 Task: Find connections with filter location Eschweiler with filter topic #ONOwith filter profile language French with filter current company Allianz Technology with filter school Indian Institute Of Business Management And Studies with filter industry Movies and Sound Recording with filter service category Content Strategy with filter keywords title Welder
Action: Mouse moved to (555, 71)
Screenshot: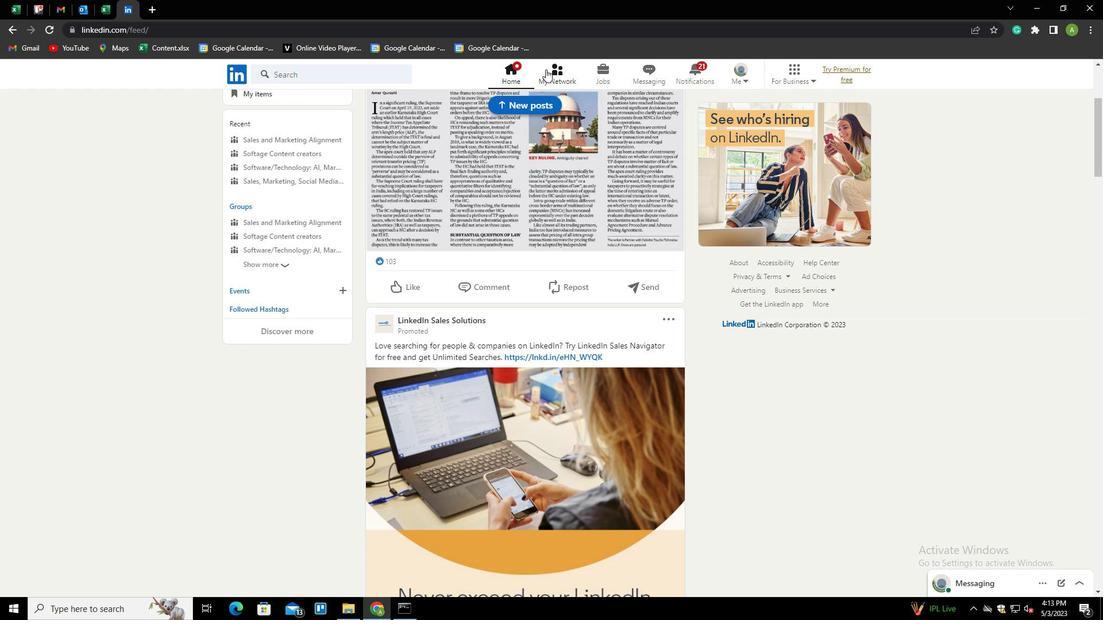 
Action: Mouse pressed left at (555, 71)
Screenshot: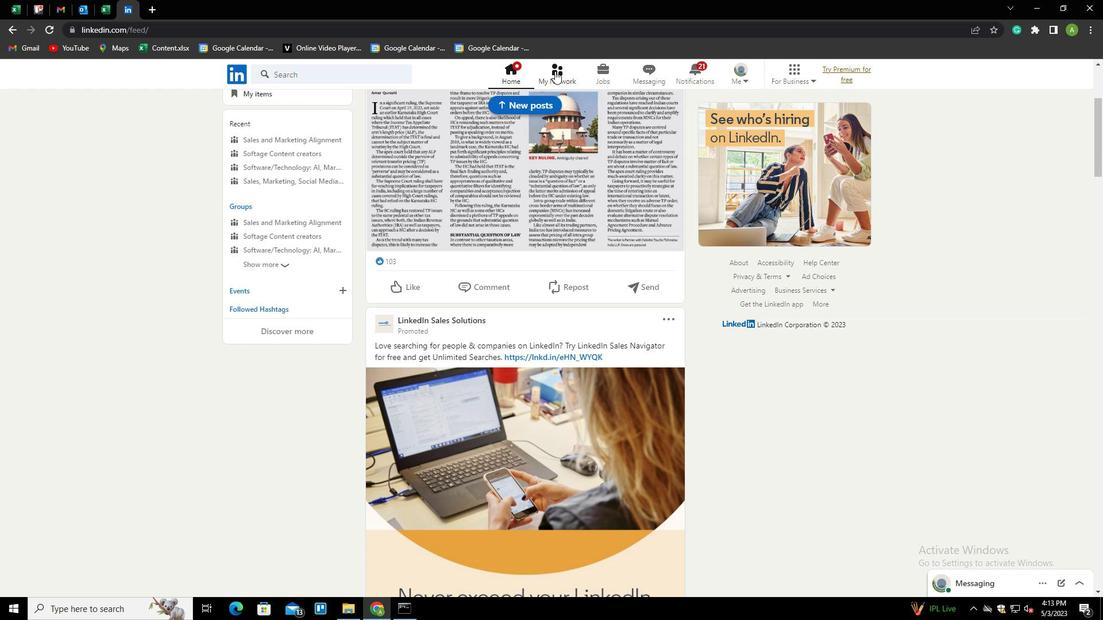 
Action: Mouse moved to (299, 139)
Screenshot: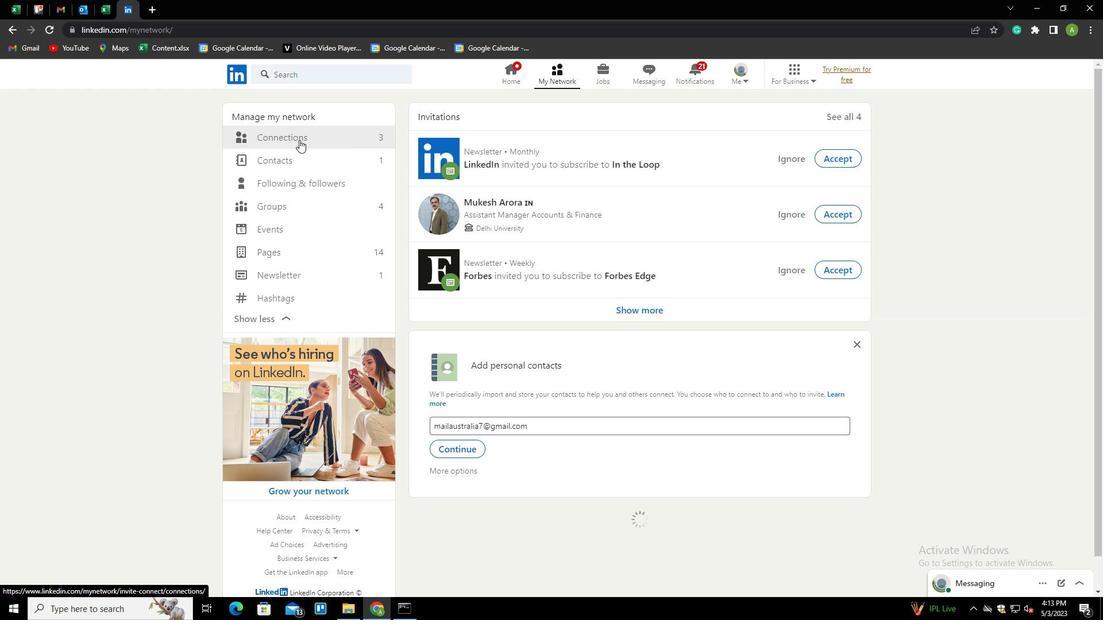 
Action: Mouse pressed left at (299, 139)
Screenshot: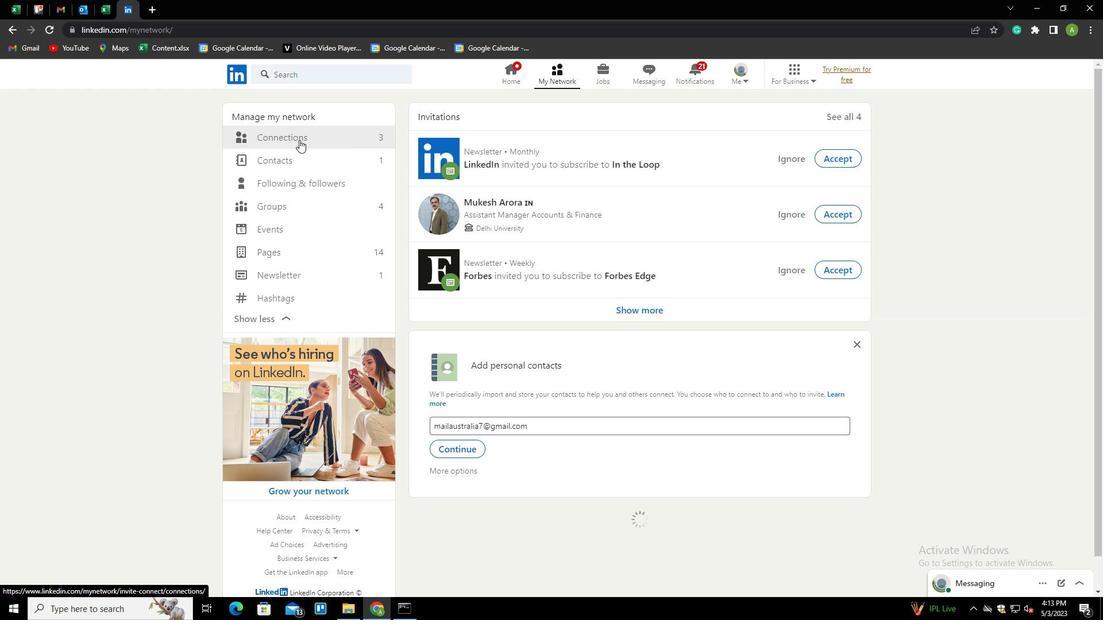 
Action: Mouse moved to (613, 138)
Screenshot: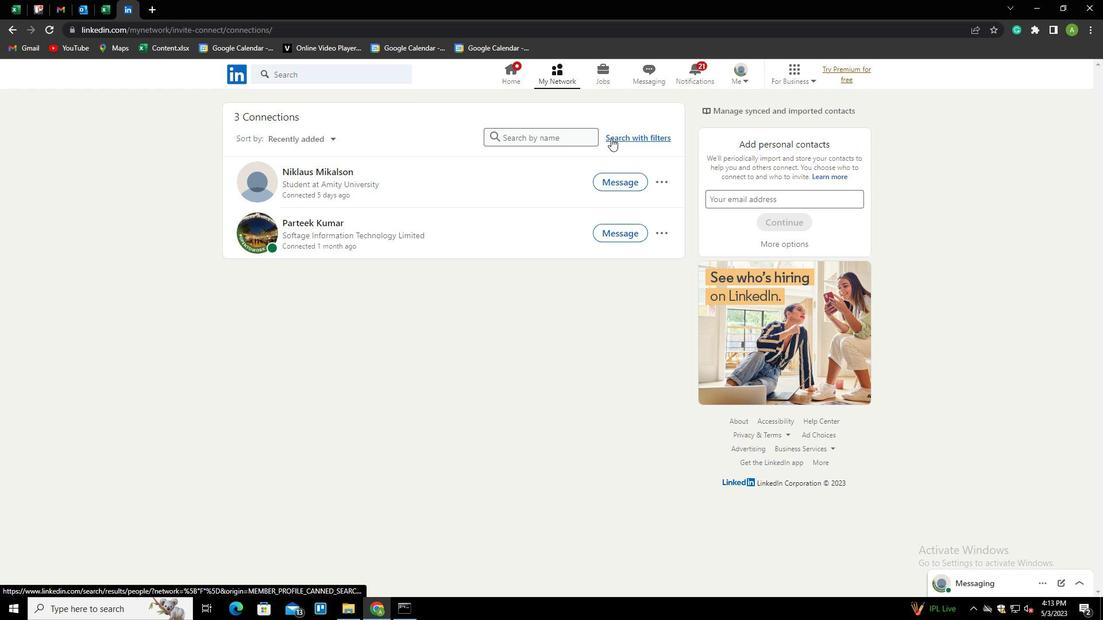 
Action: Mouse pressed left at (613, 138)
Screenshot: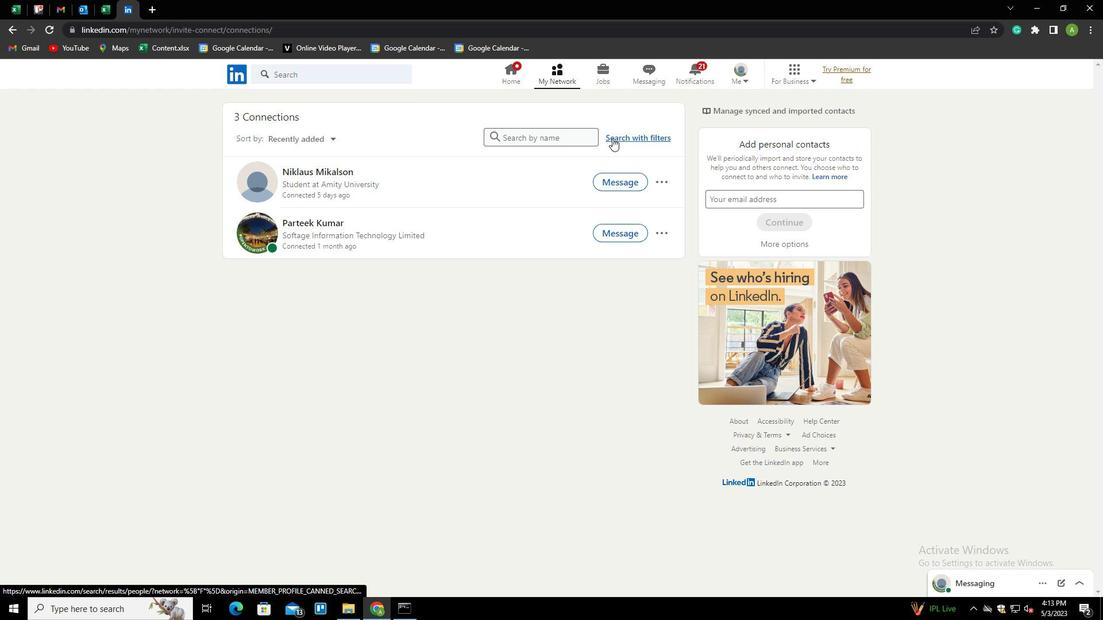 
Action: Mouse moved to (586, 106)
Screenshot: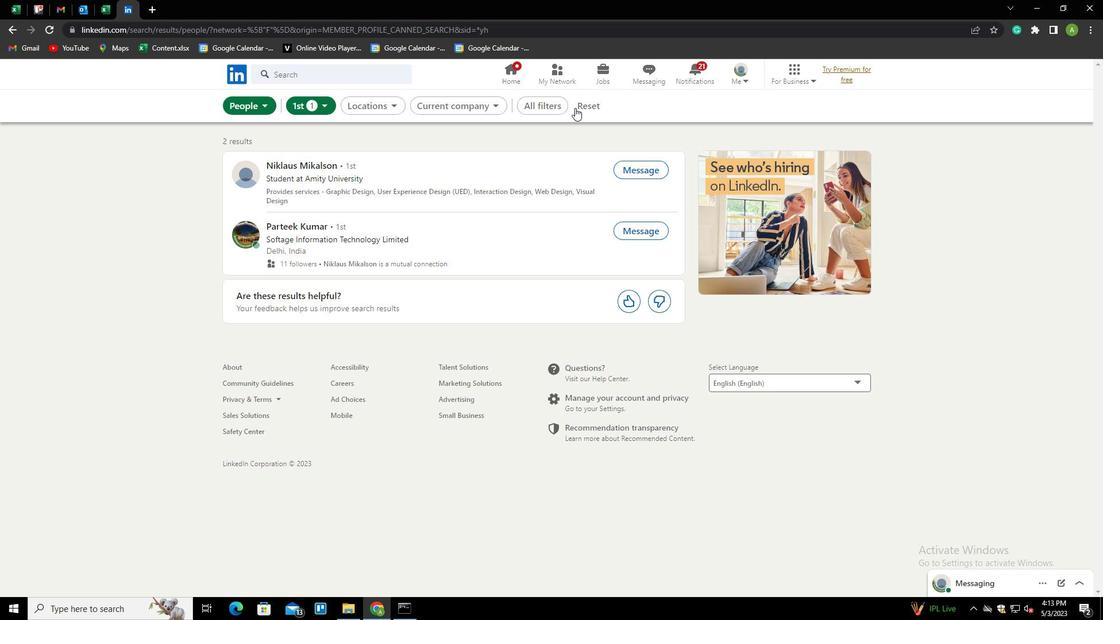 
Action: Mouse pressed left at (586, 106)
Screenshot: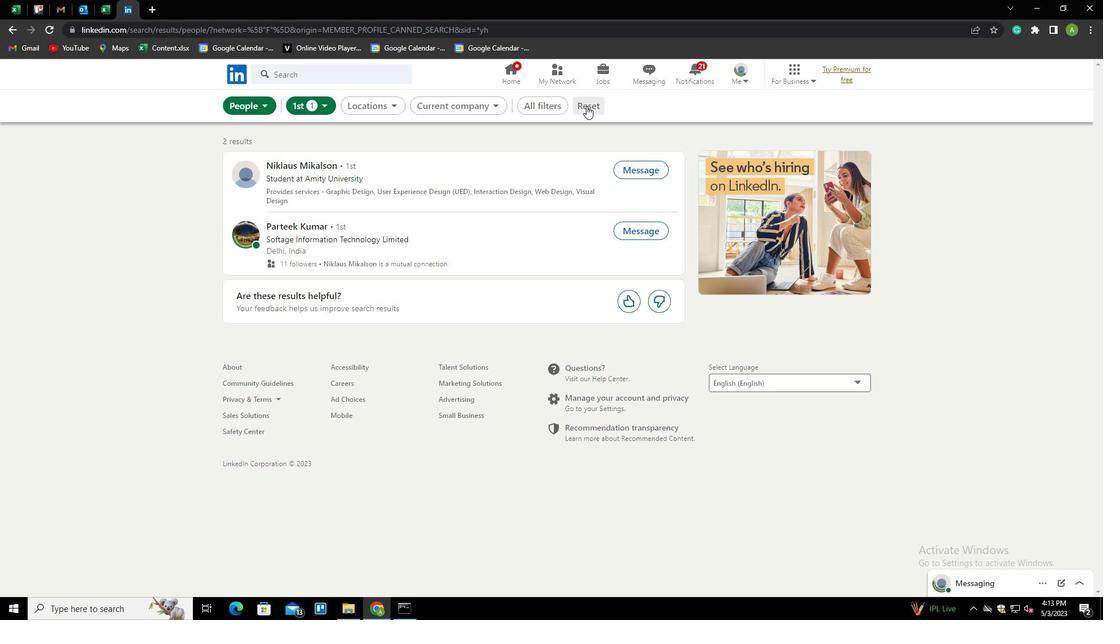 
Action: Mouse moved to (573, 108)
Screenshot: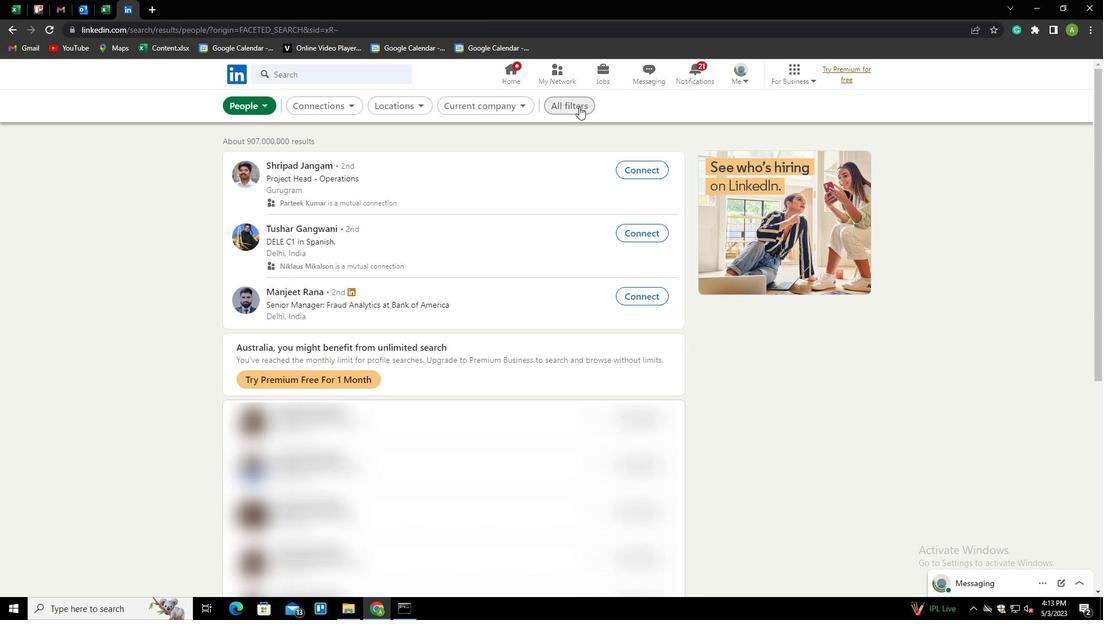 
Action: Mouse pressed left at (573, 108)
Screenshot: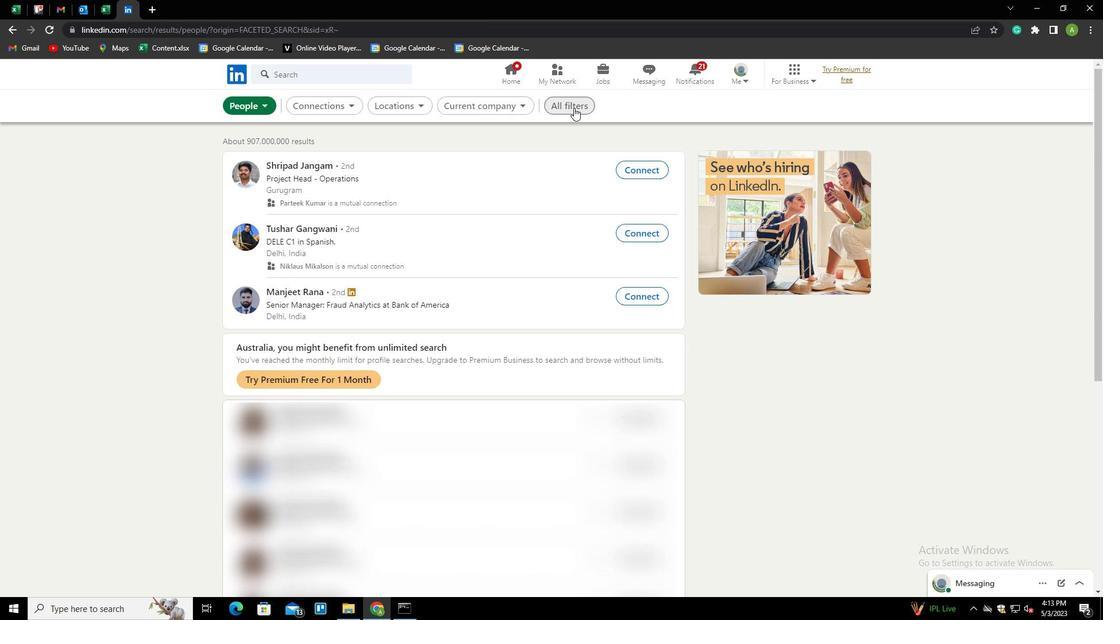 
Action: Mouse moved to (903, 246)
Screenshot: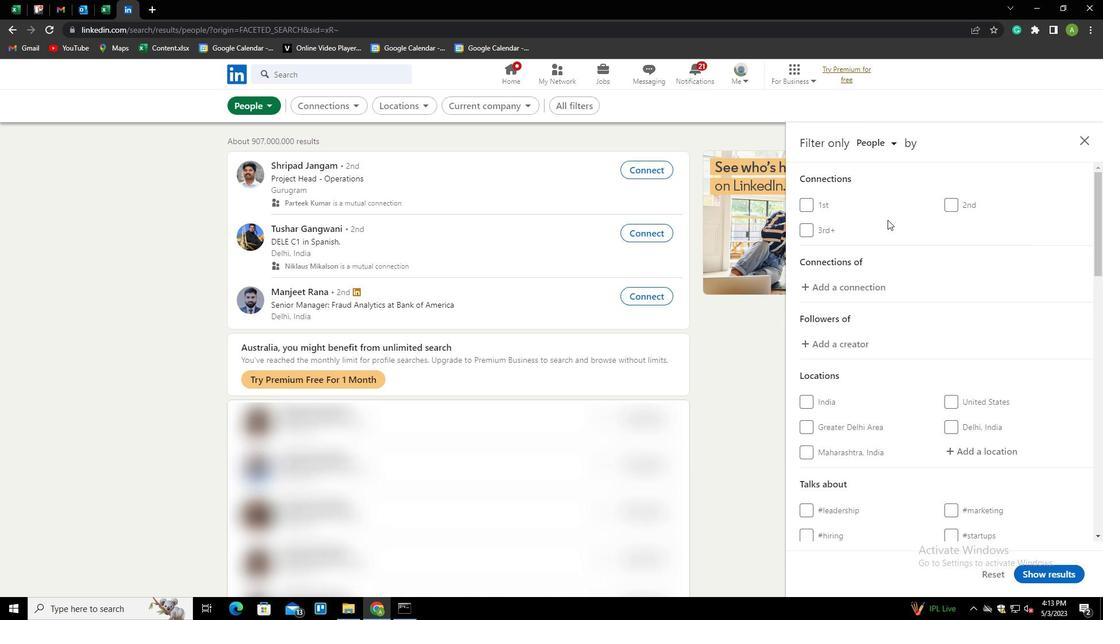 
Action: Mouse scrolled (903, 245) with delta (0, 0)
Screenshot: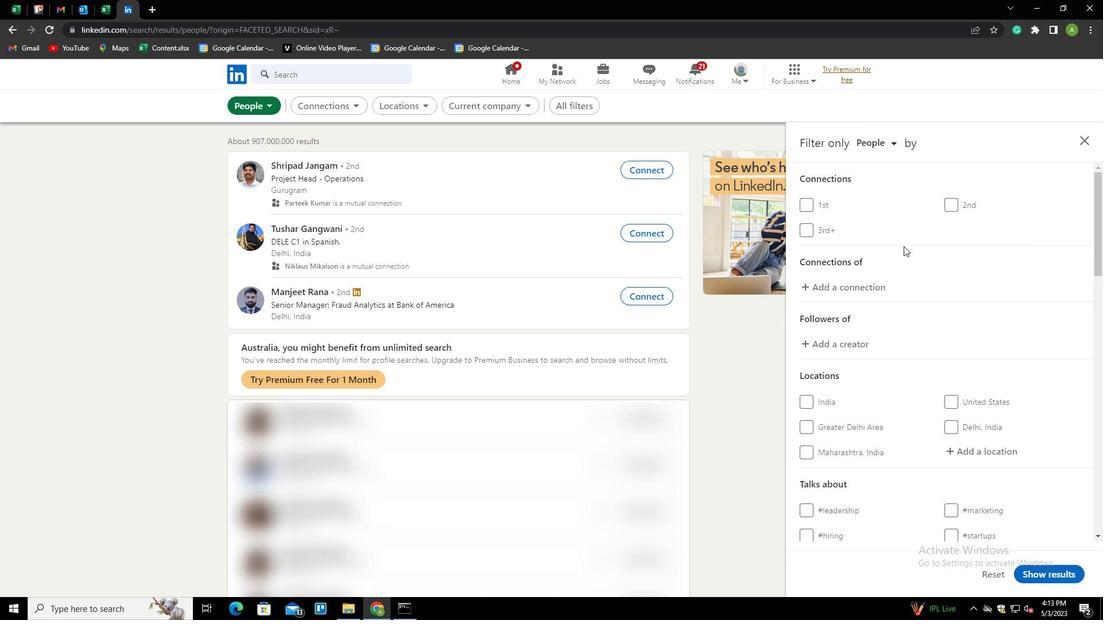 
Action: Mouse scrolled (903, 245) with delta (0, 0)
Screenshot: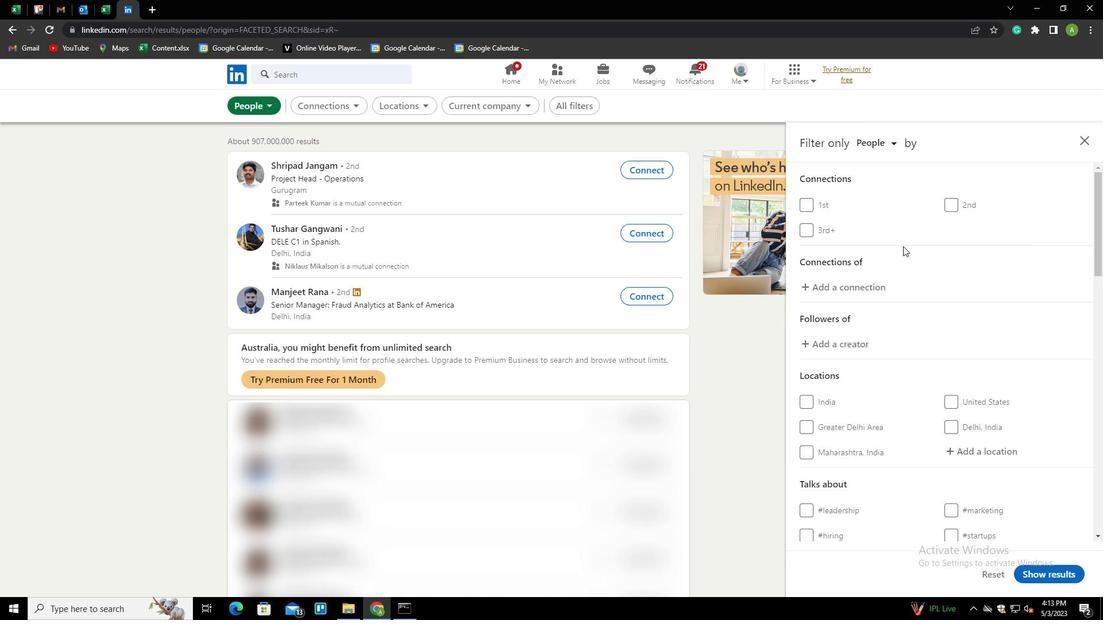 
Action: Mouse moved to (966, 337)
Screenshot: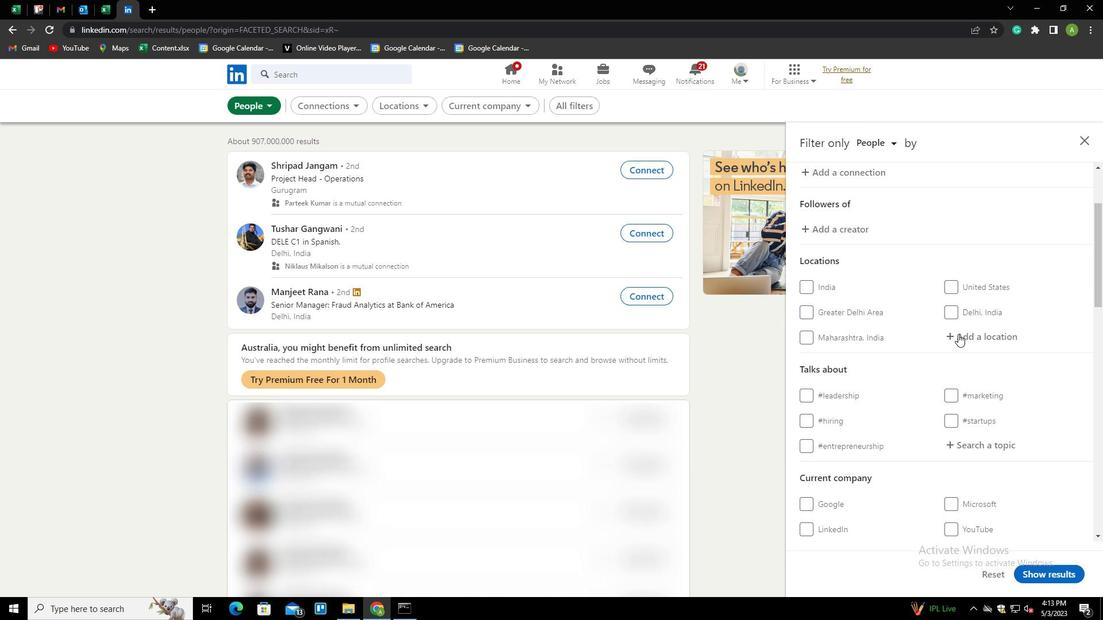 
Action: Mouse pressed left at (966, 337)
Screenshot: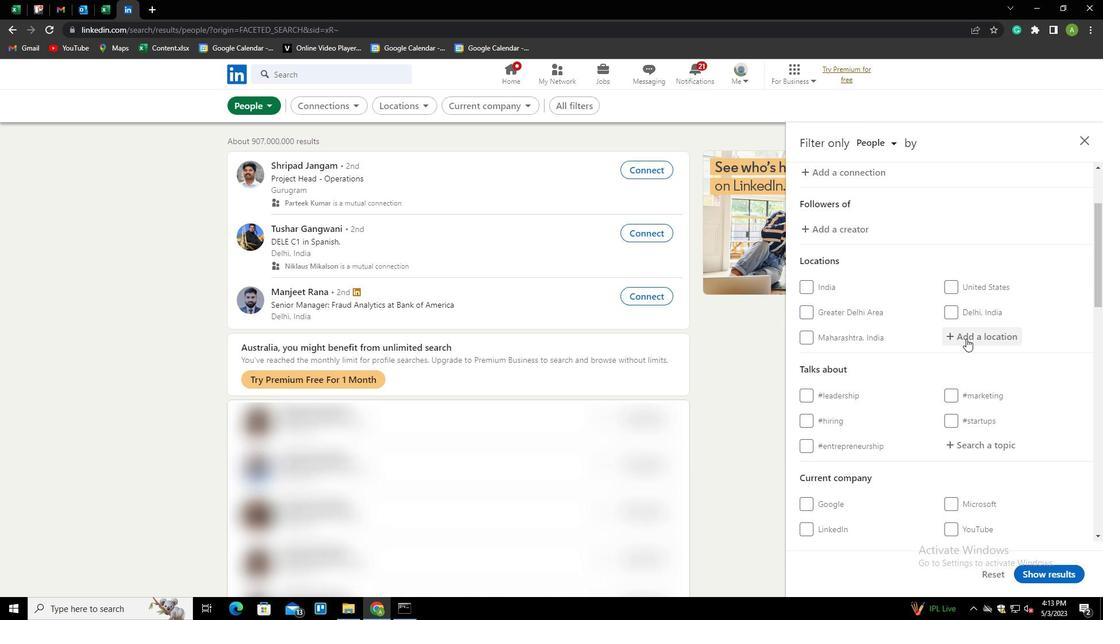 
Action: Key pressed <Key.shift>
Screenshot: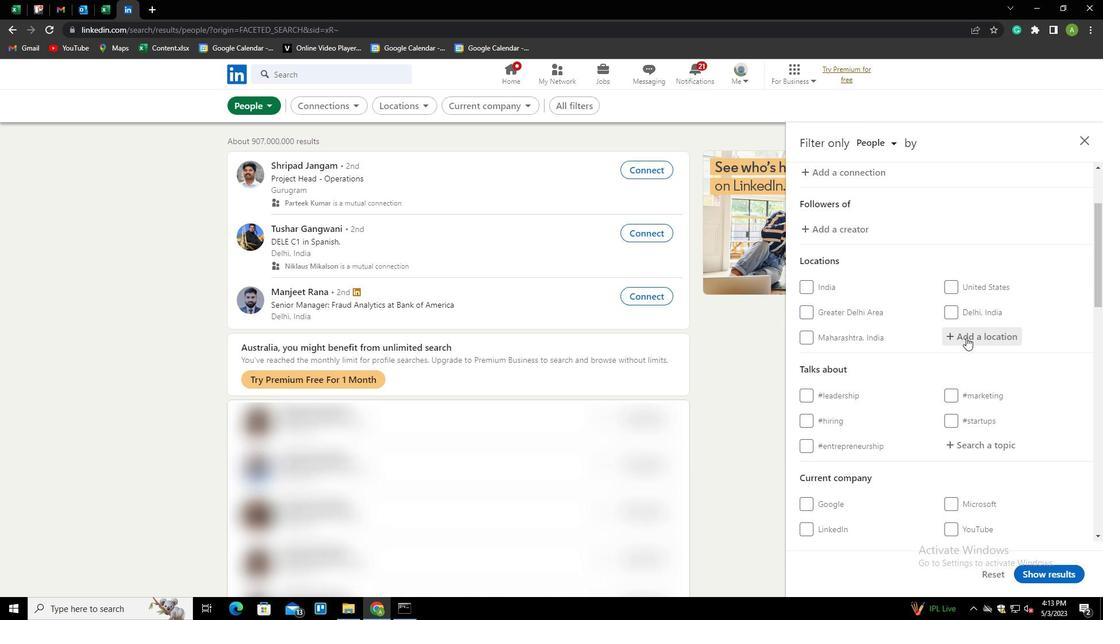 
Action: Mouse moved to (966, 337)
Screenshot: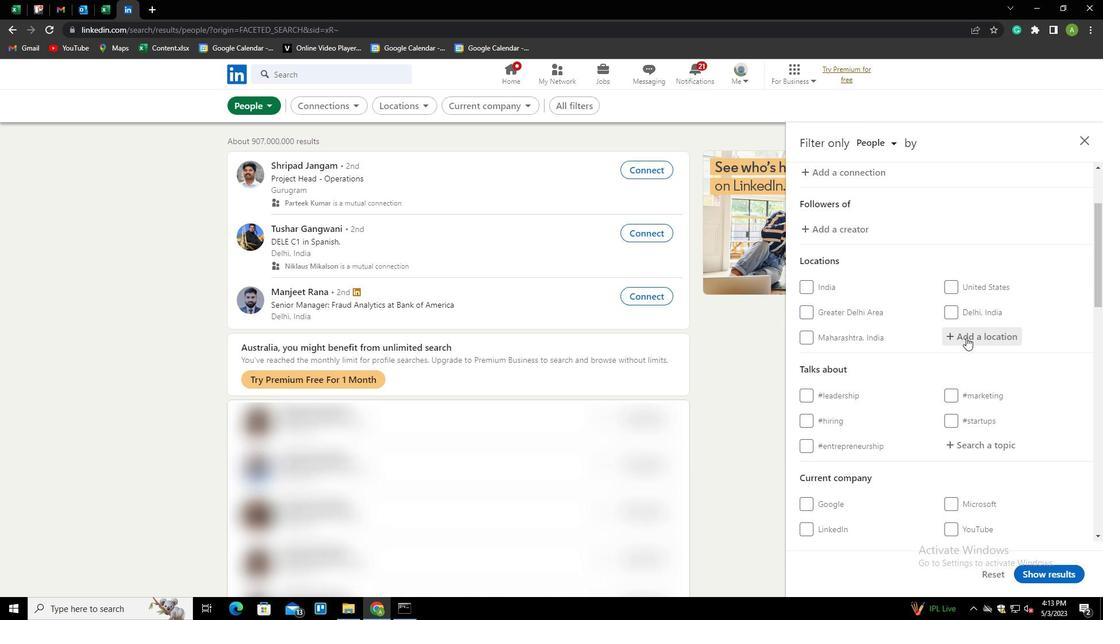 
Action: Key pressed E
Screenshot: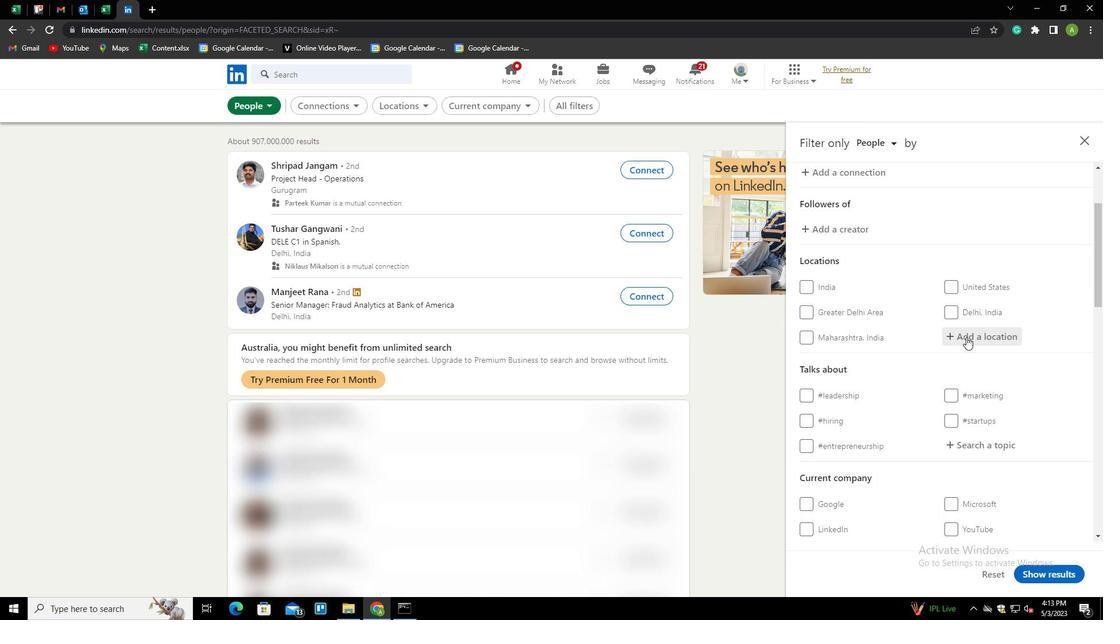 
Action: Mouse moved to (964, 336)
Screenshot: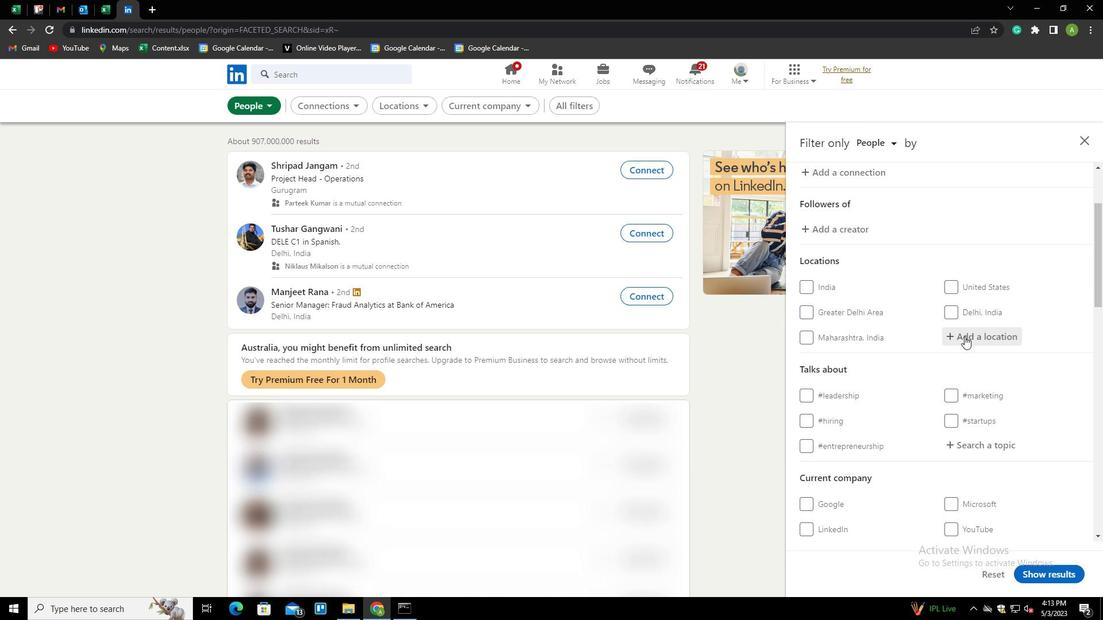 
Action: Key pressed SCHWEILER<Key.down><Key.enter>
Screenshot: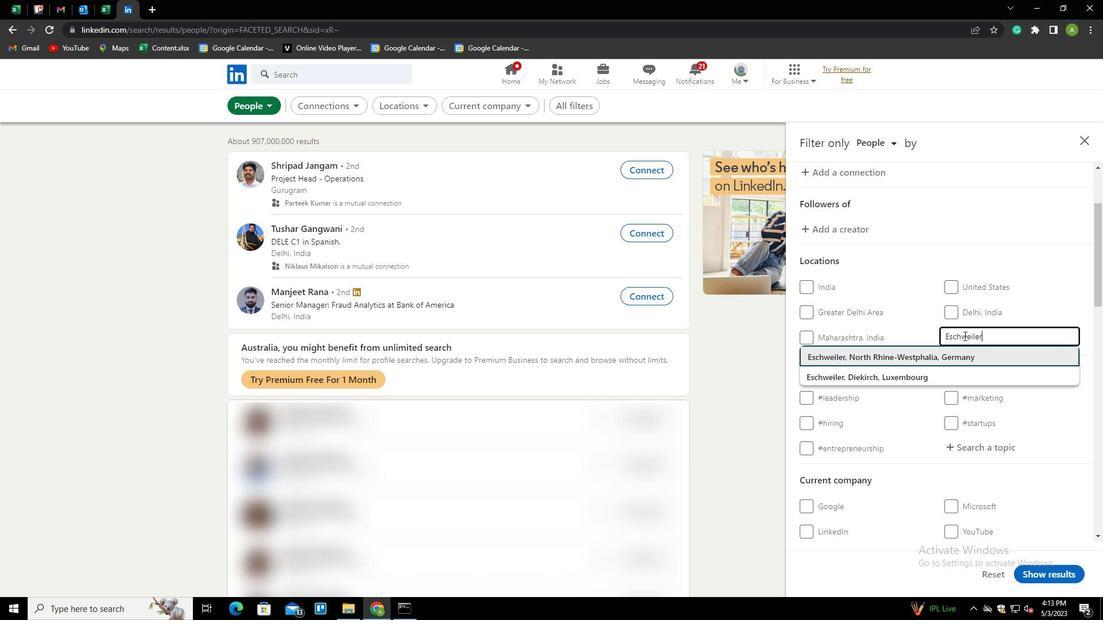 
Action: Mouse scrolled (964, 335) with delta (0, 0)
Screenshot: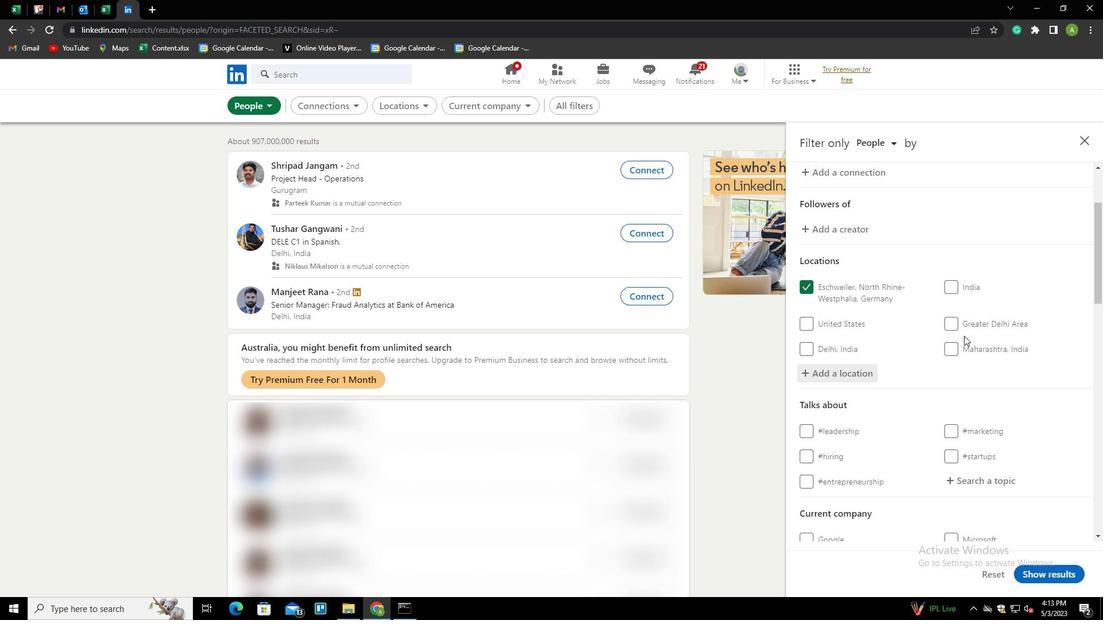 
Action: Mouse scrolled (964, 335) with delta (0, 0)
Screenshot: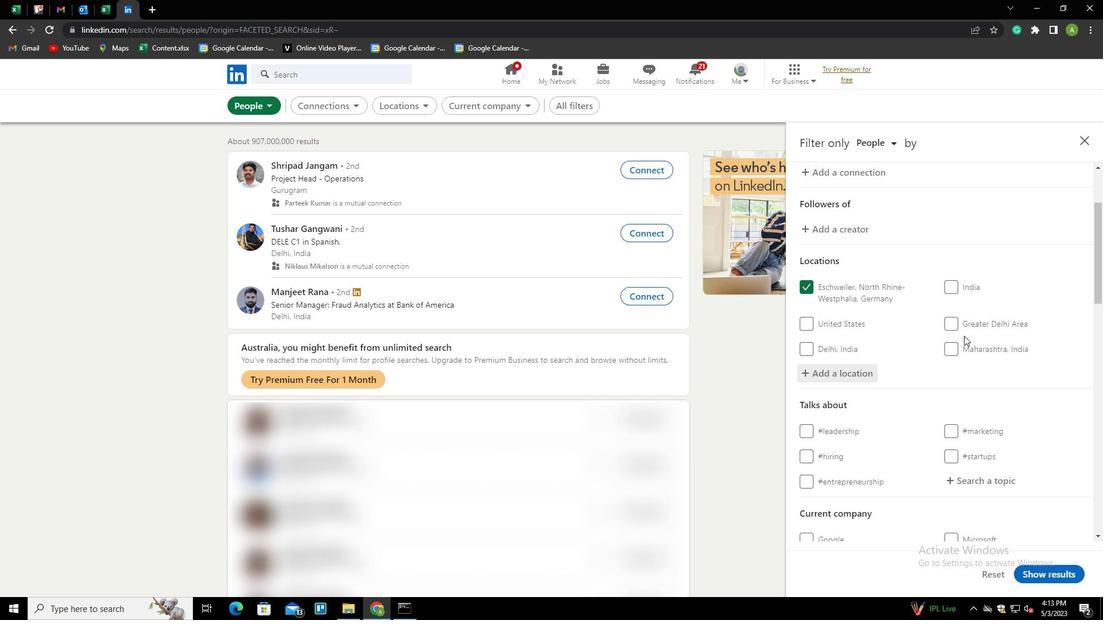 
Action: Mouse scrolled (964, 335) with delta (0, 0)
Screenshot: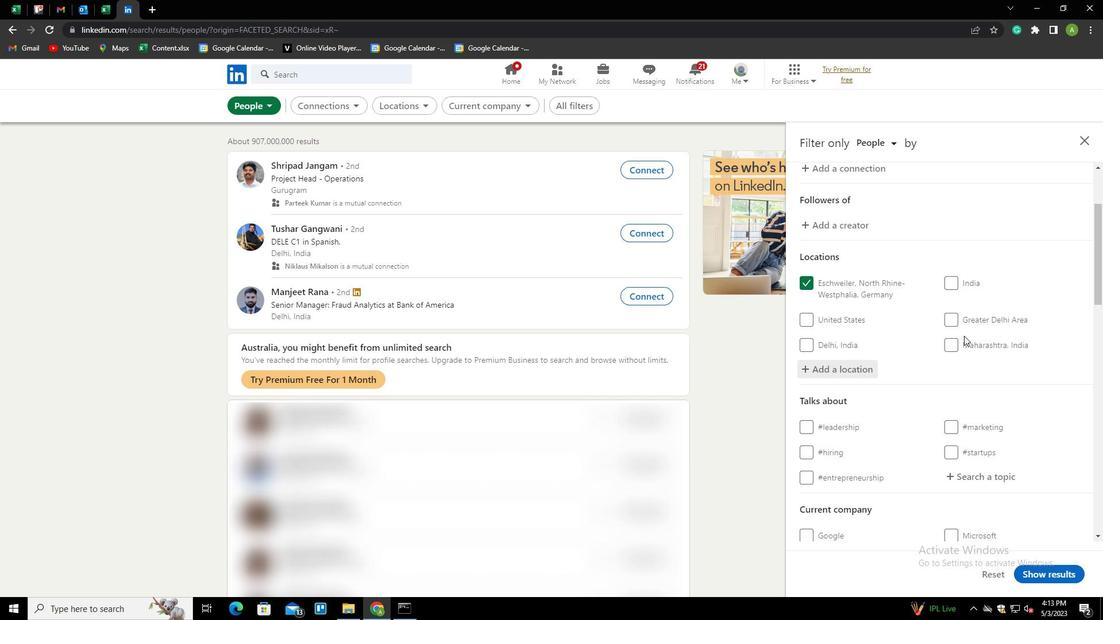 
Action: Mouse moved to (967, 310)
Screenshot: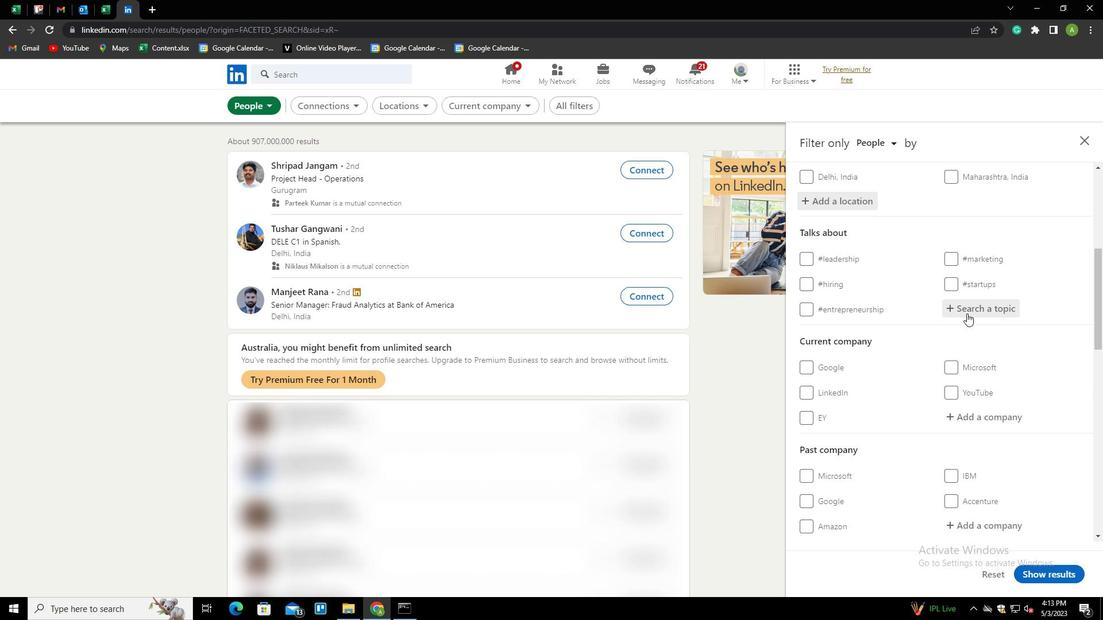 
Action: Mouse pressed left at (967, 310)
Screenshot: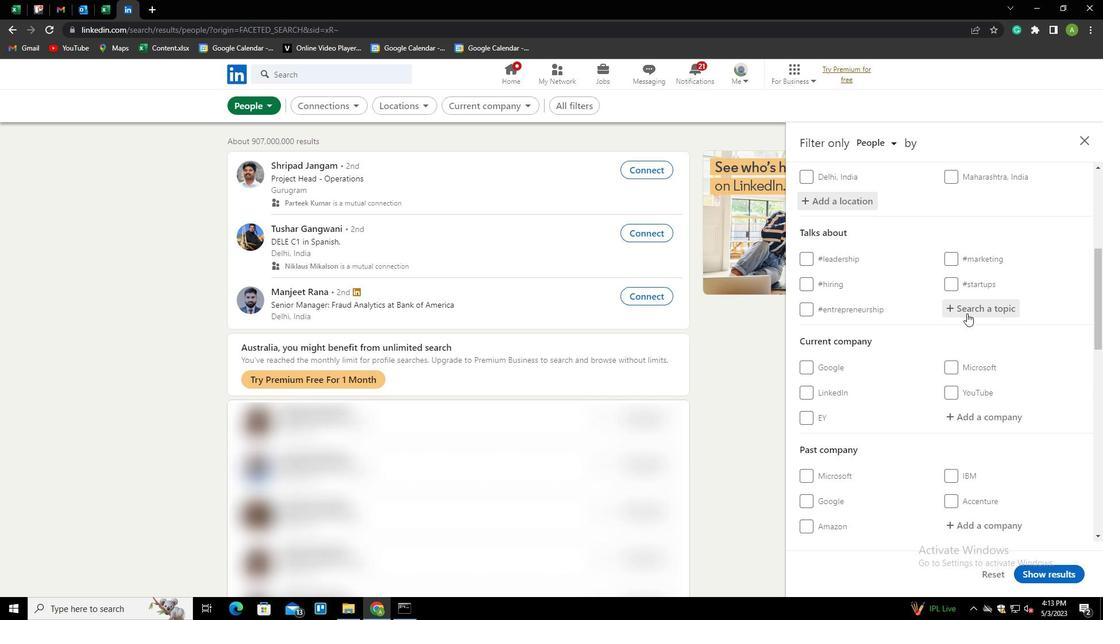 
Action: Mouse moved to (967, 310)
Screenshot: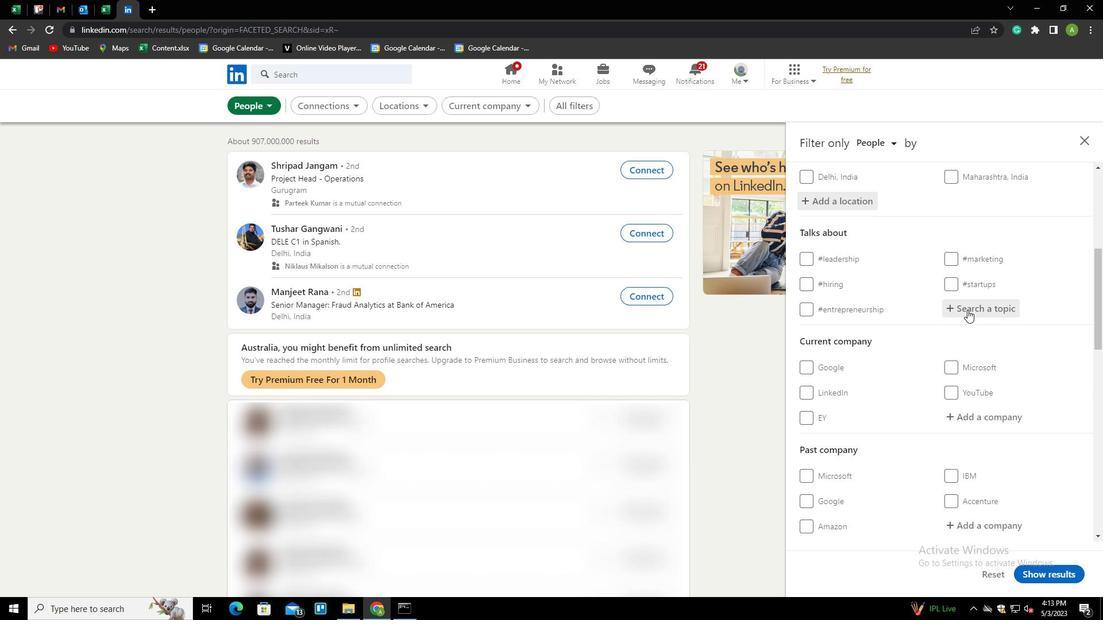 
Action: Key pressed <Key.shift><Key.shift><Key.shift><Key.shift><Key.shift><Key.shift><Key.shift><Key.shift><Key.shift>ONO<Key.down><Key.enter>
Screenshot: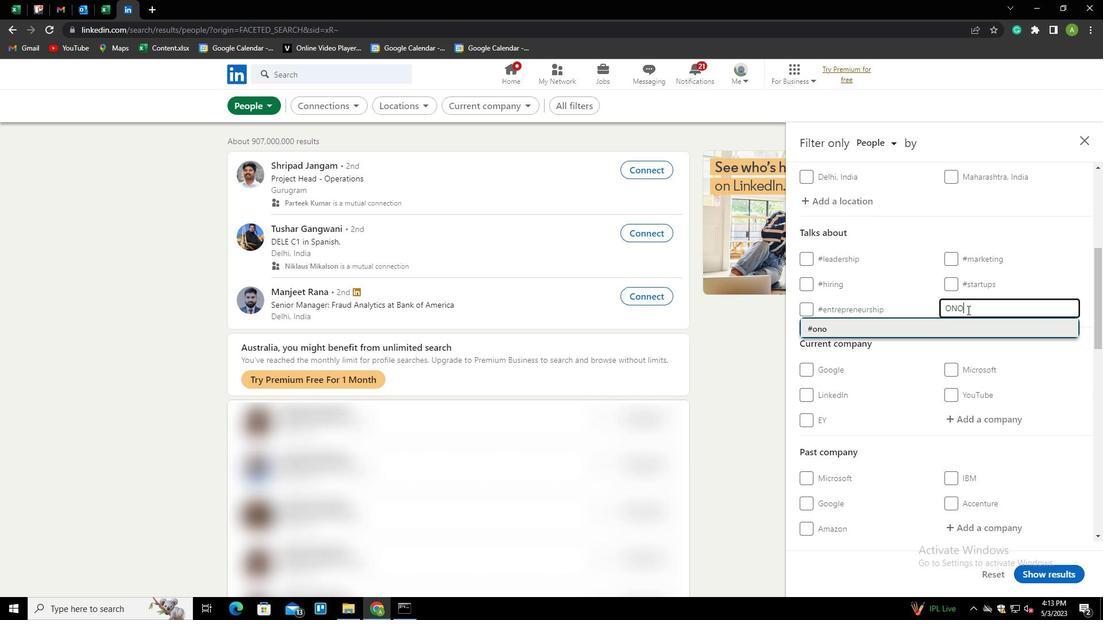 
Action: Mouse scrolled (967, 309) with delta (0, 0)
Screenshot: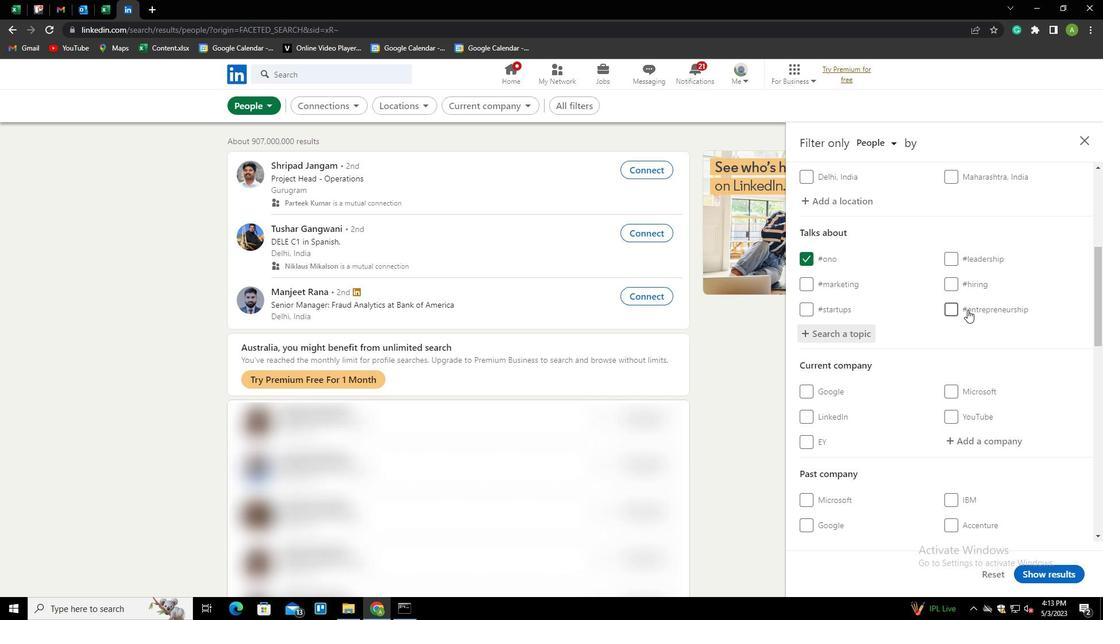
Action: Mouse scrolled (967, 309) with delta (0, 0)
Screenshot: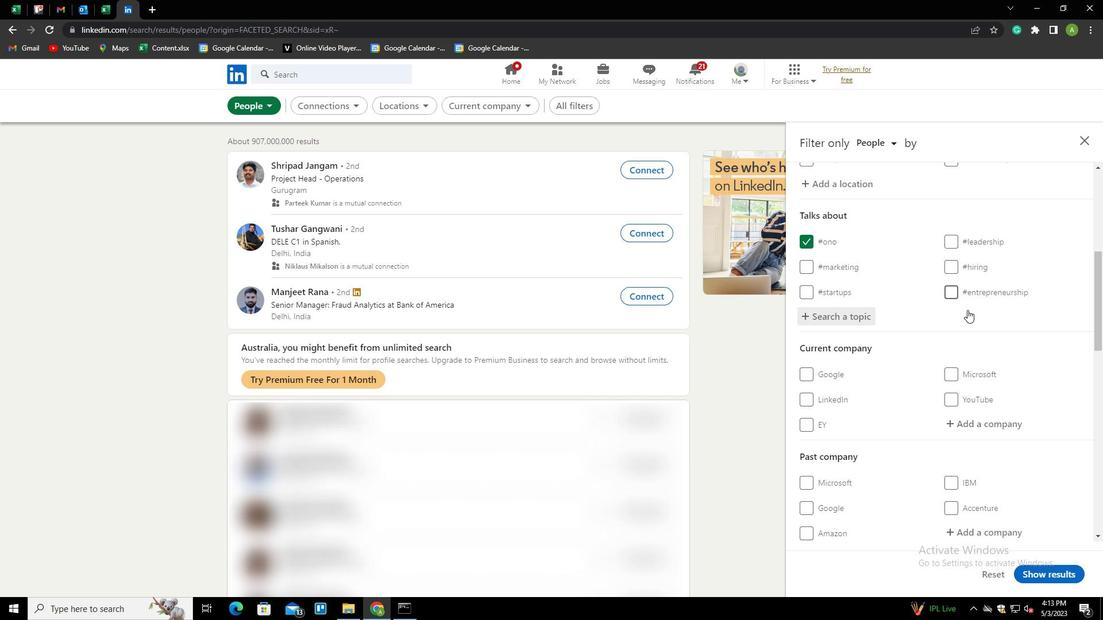 
Action: Mouse scrolled (967, 309) with delta (0, 0)
Screenshot: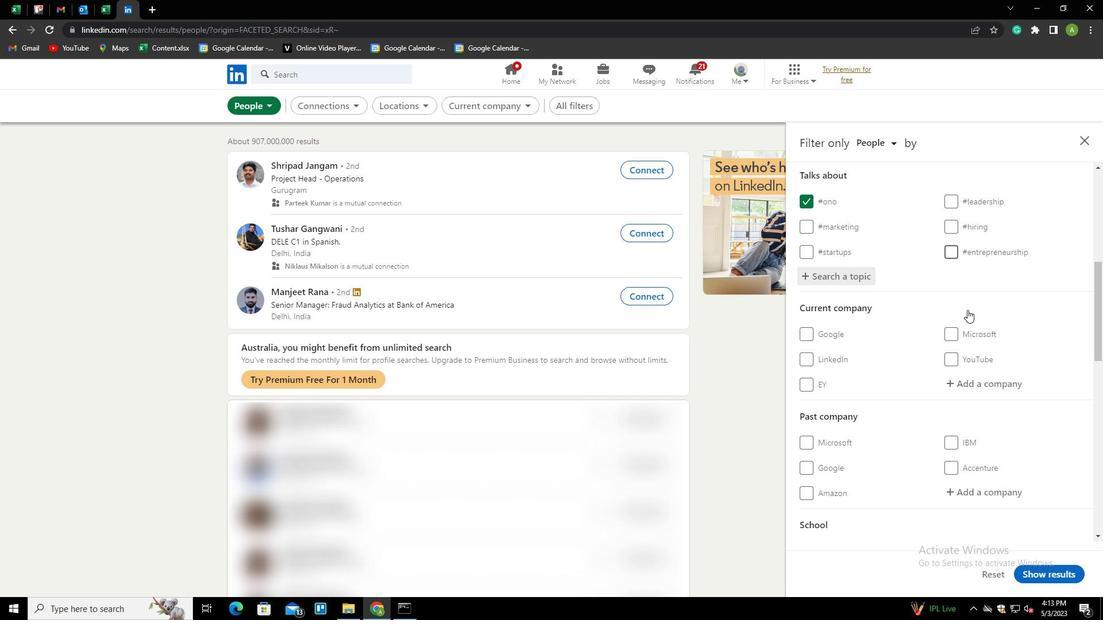 
Action: Mouse scrolled (967, 309) with delta (0, 0)
Screenshot: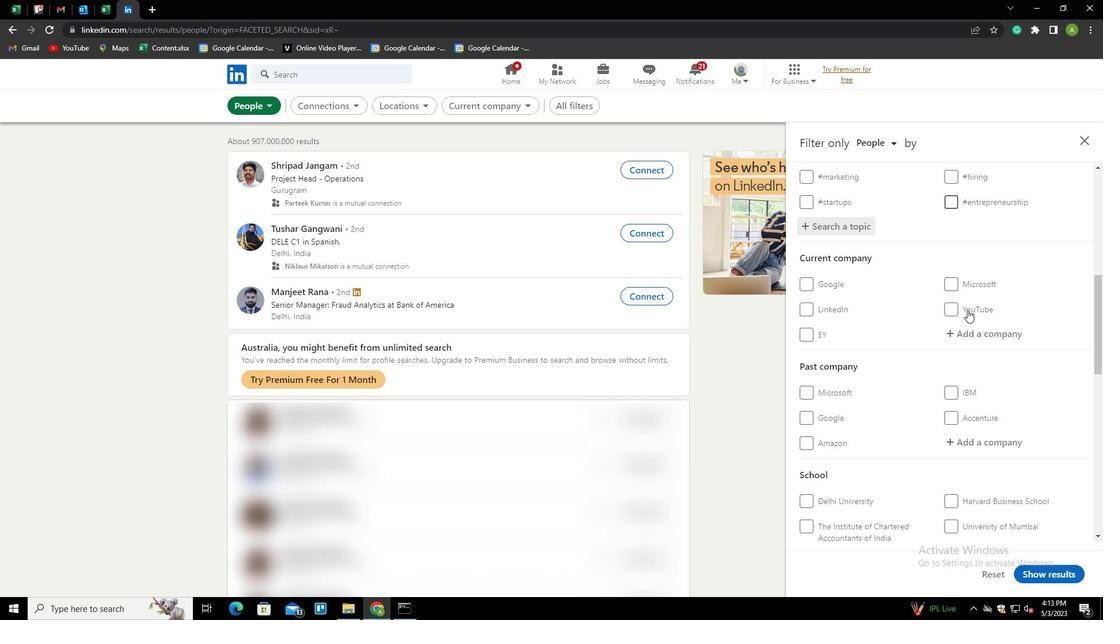
Action: Mouse scrolled (967, 309) with delta (0, 0)
Screenshot: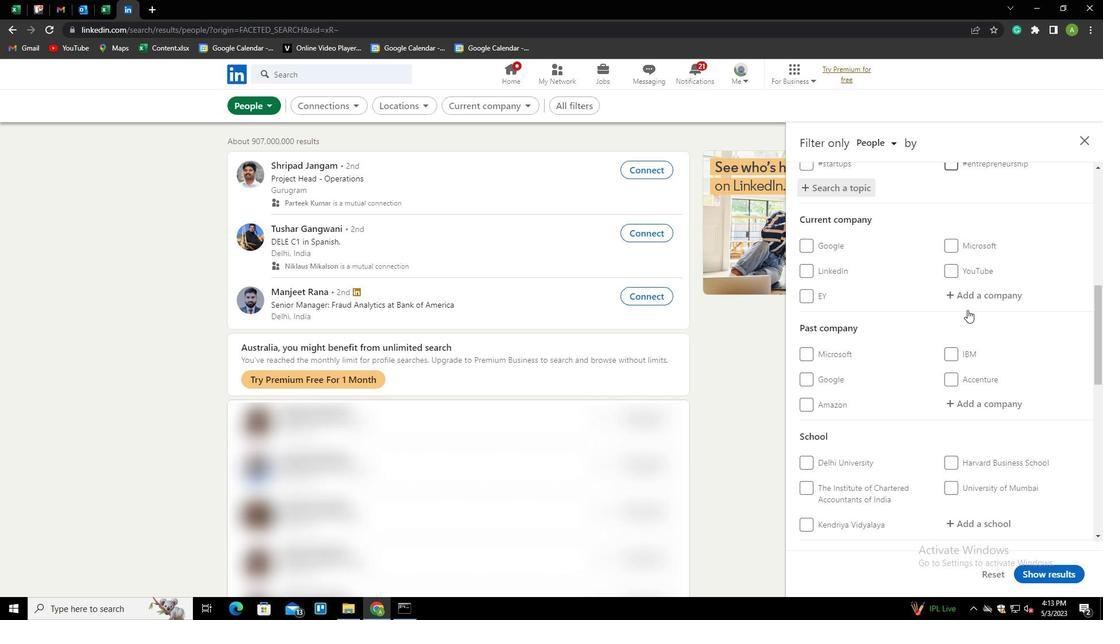 
Action: Mouse scrolled (967, 309) with delta (0, 0)
Screenshot: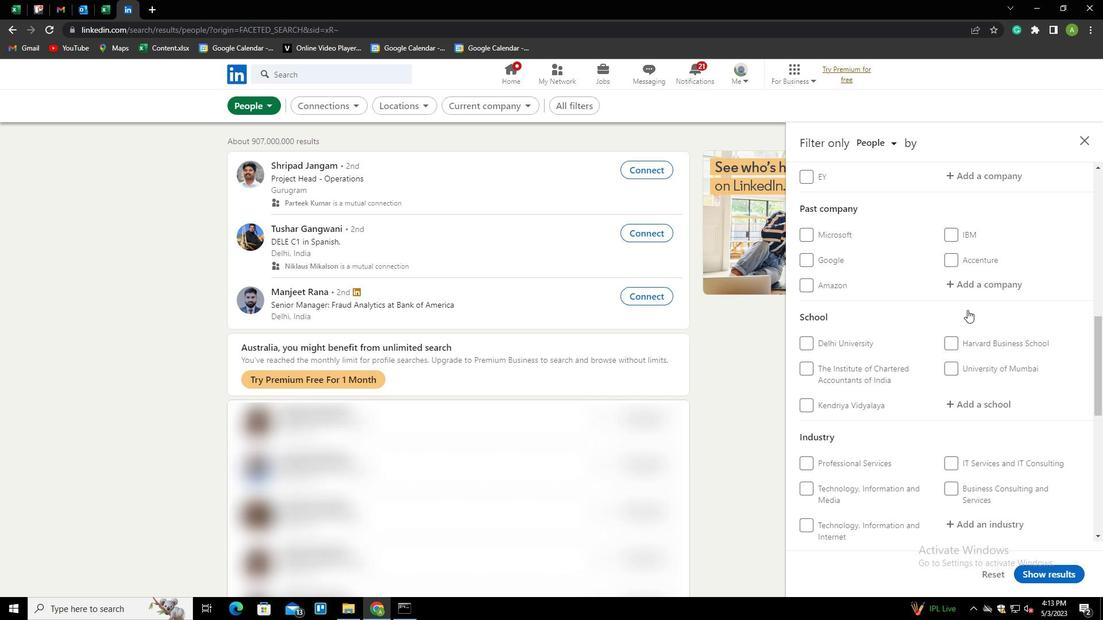 
Action: Mouse scrolled (967, 309) with delta (0, 0)
Screenshot: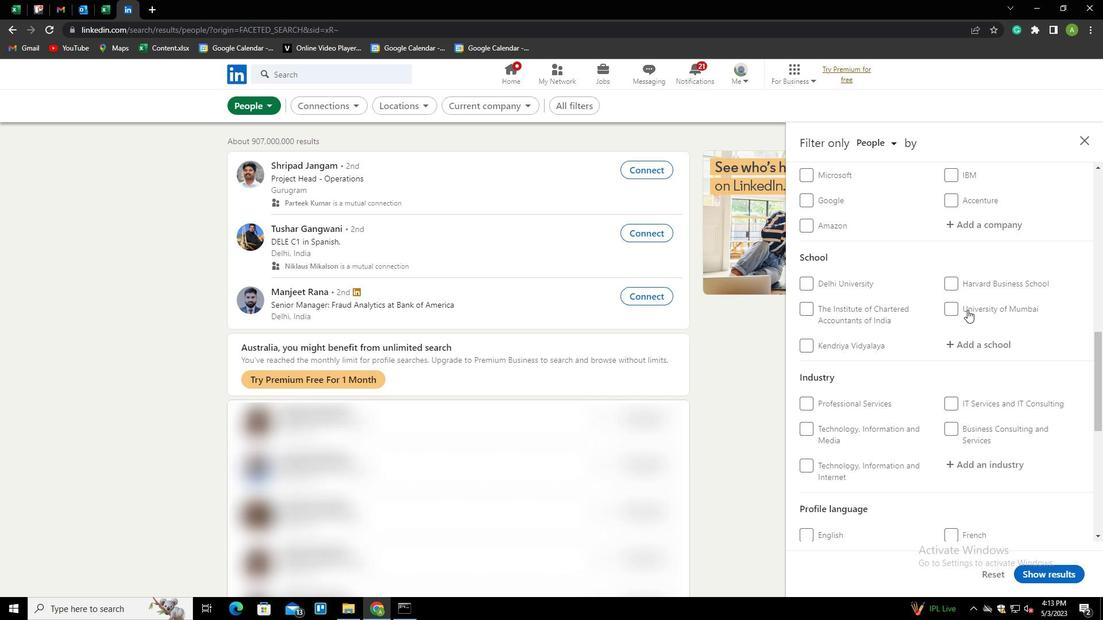 
Action: Mouse scrolled (967, 309) with delta (0, 0)
Screenshot: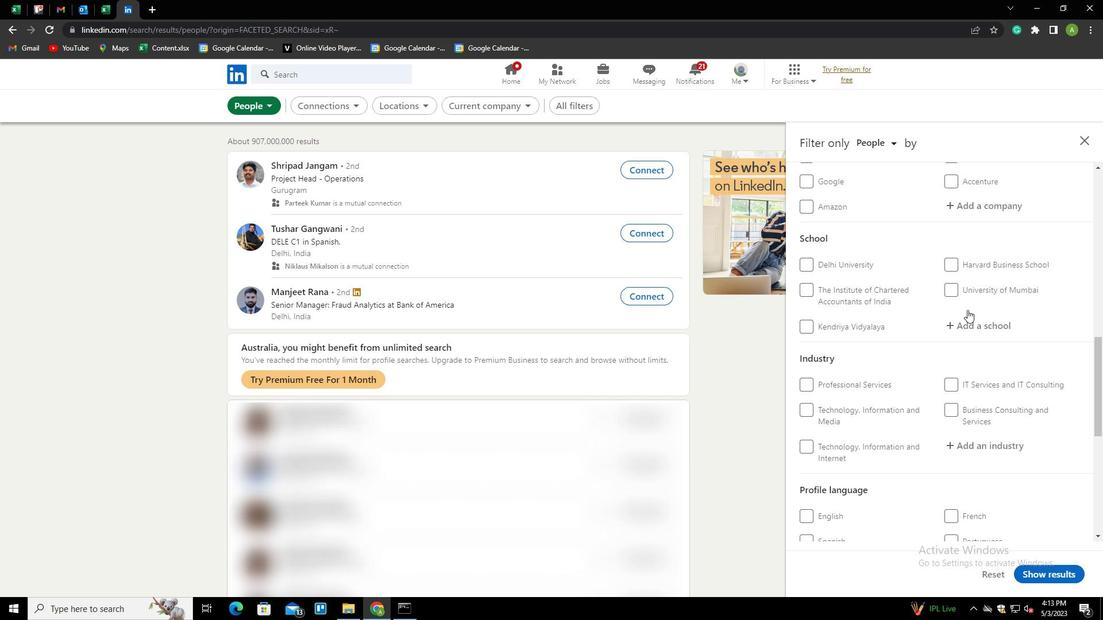 
Action: Mouse scrolled (967, 309) with delta (0, 0)
Screenshot: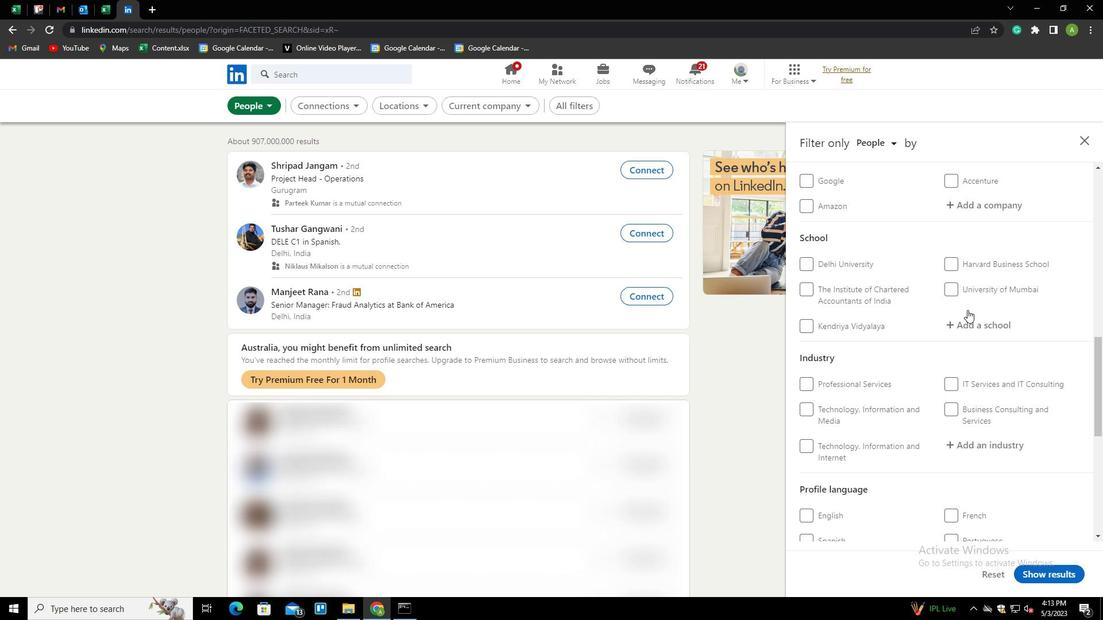 
Action: Mouse scrolled (967, 309) with delta (0, 0)
Screenshot: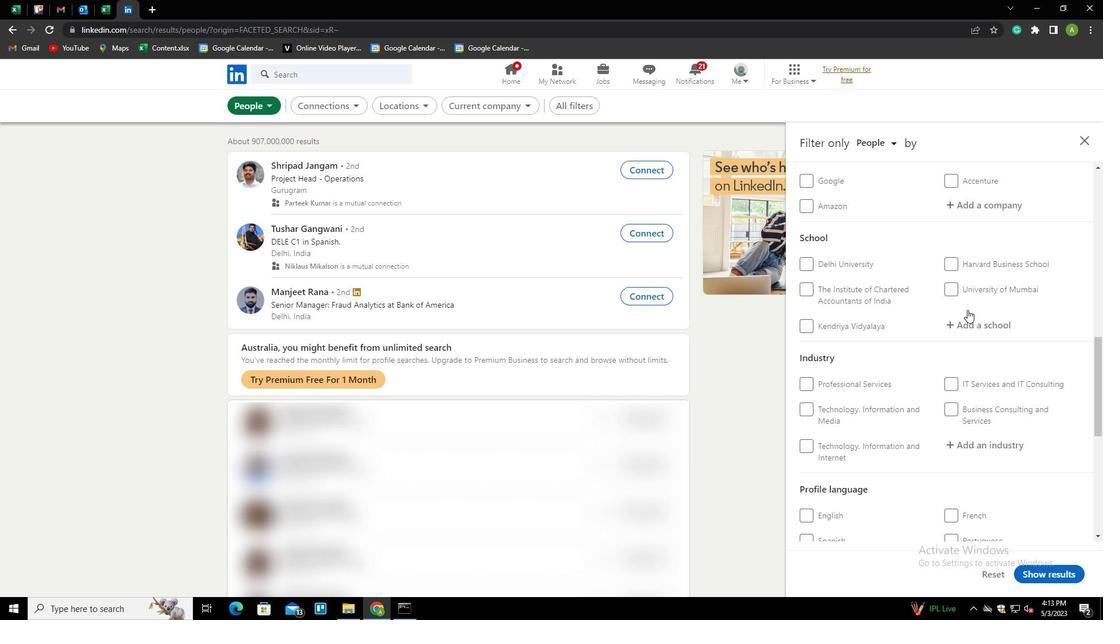 
Action: Mouse moved to (950, 285)
Screenshot: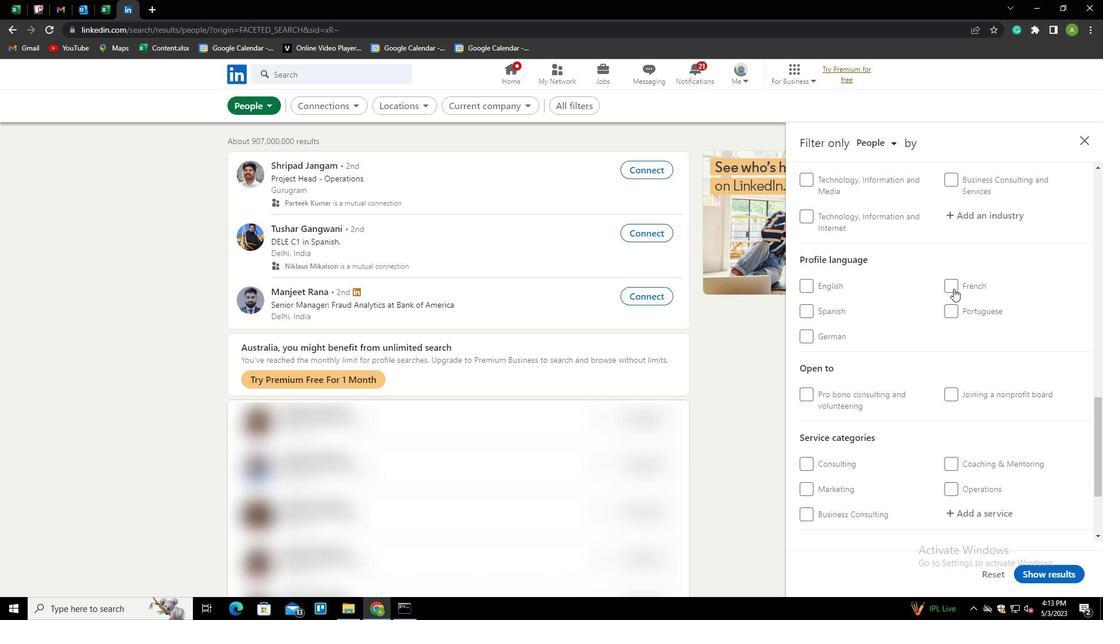 
Action: Mouse pressed left at (950, 285)
Screenshot: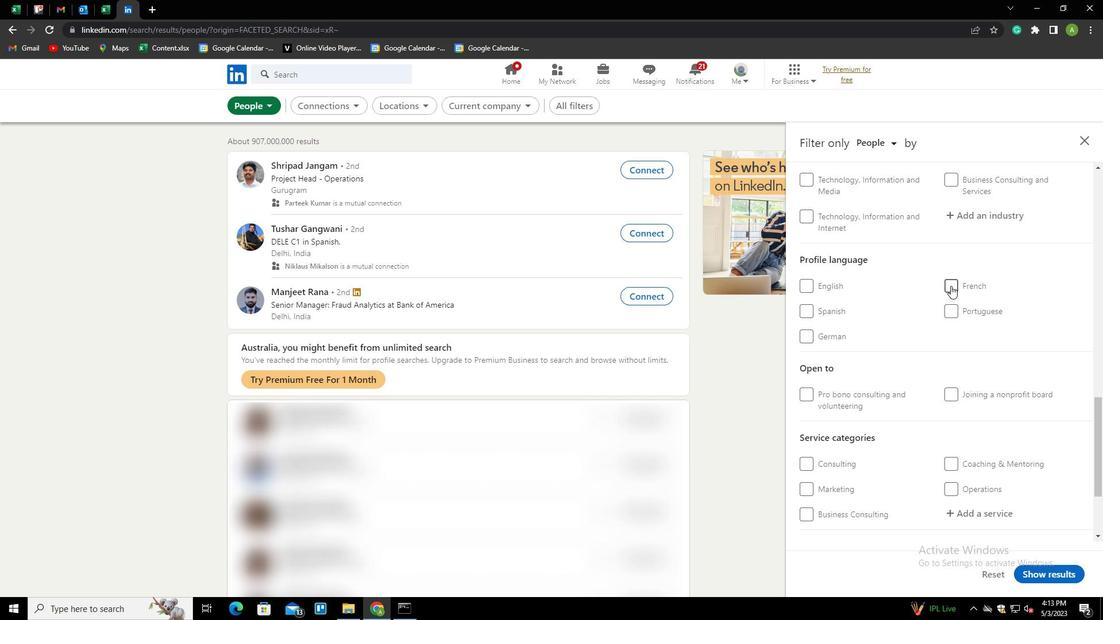 
Action: Mouse moved to (999, 280)
Screenshot: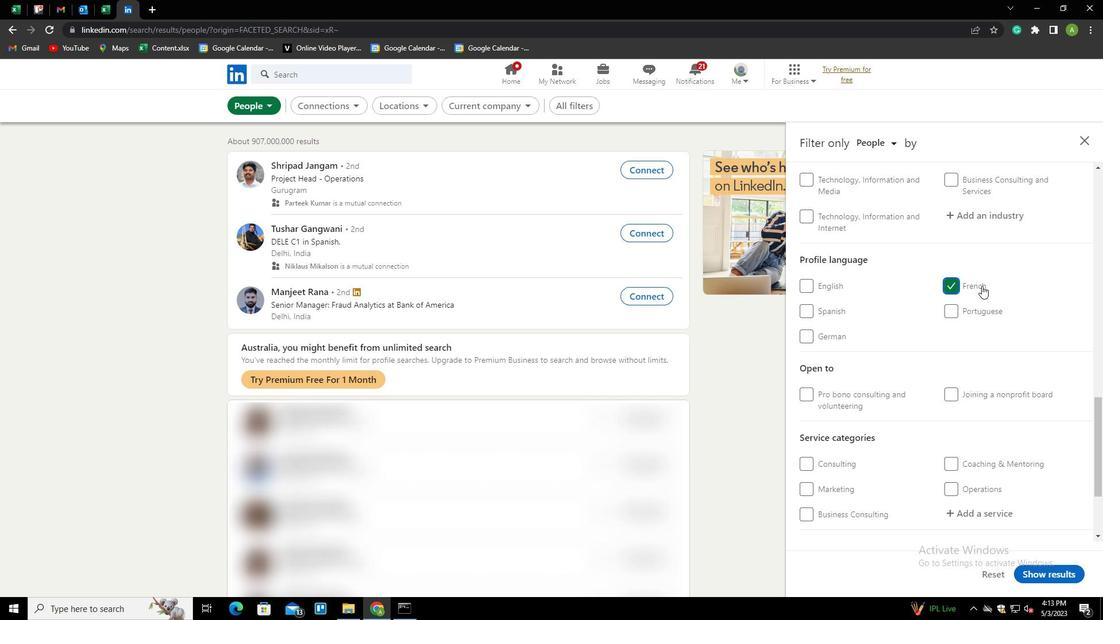 
Action: Mouse scrolled (999, 281) with delta (0, 0)
Screenshot: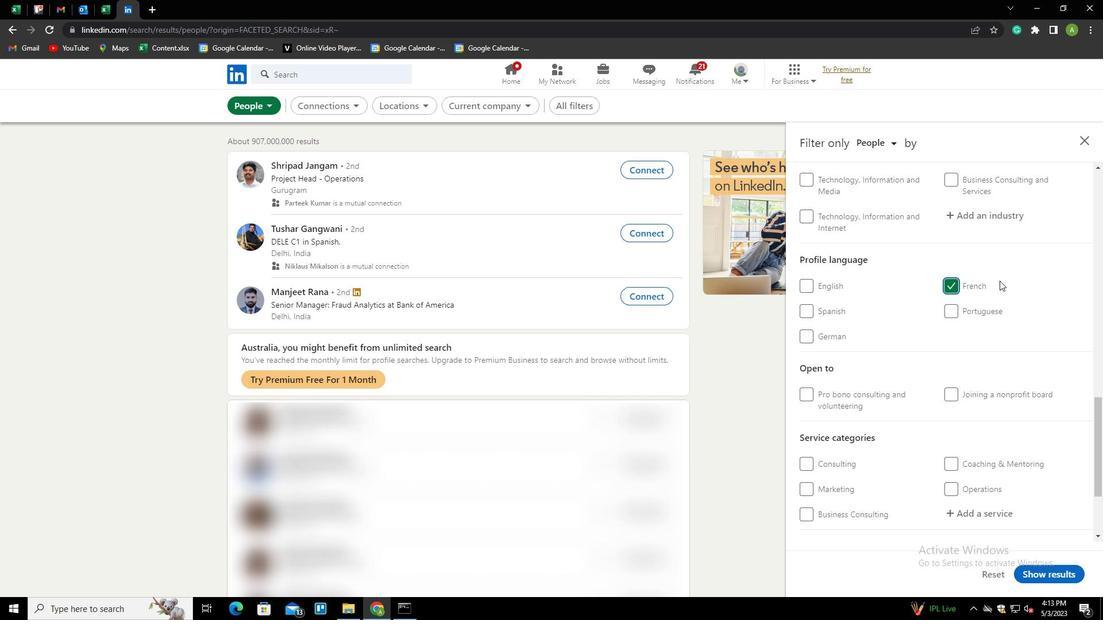 
Action: Mouse scrolled (999, 281) with delta (0, 0)
Screenshot: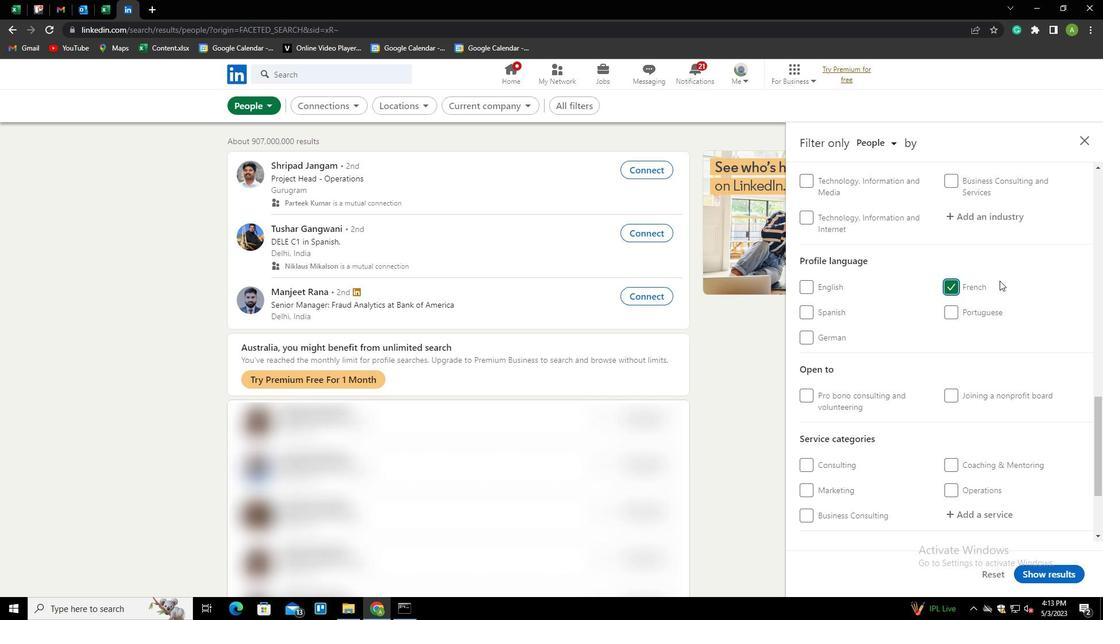 
Action: Mouse scrolled (999, 281) with delta (0, 0)
Screenshot: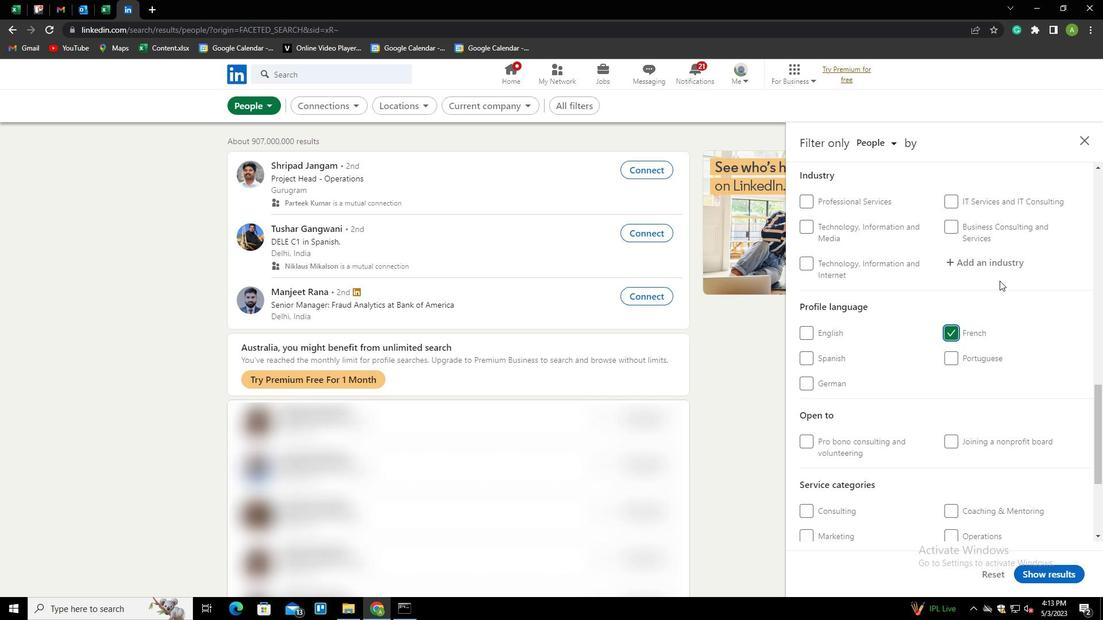 
Action: Mouse scrolled (999, 281) with delta (0, 0)
Screenshot: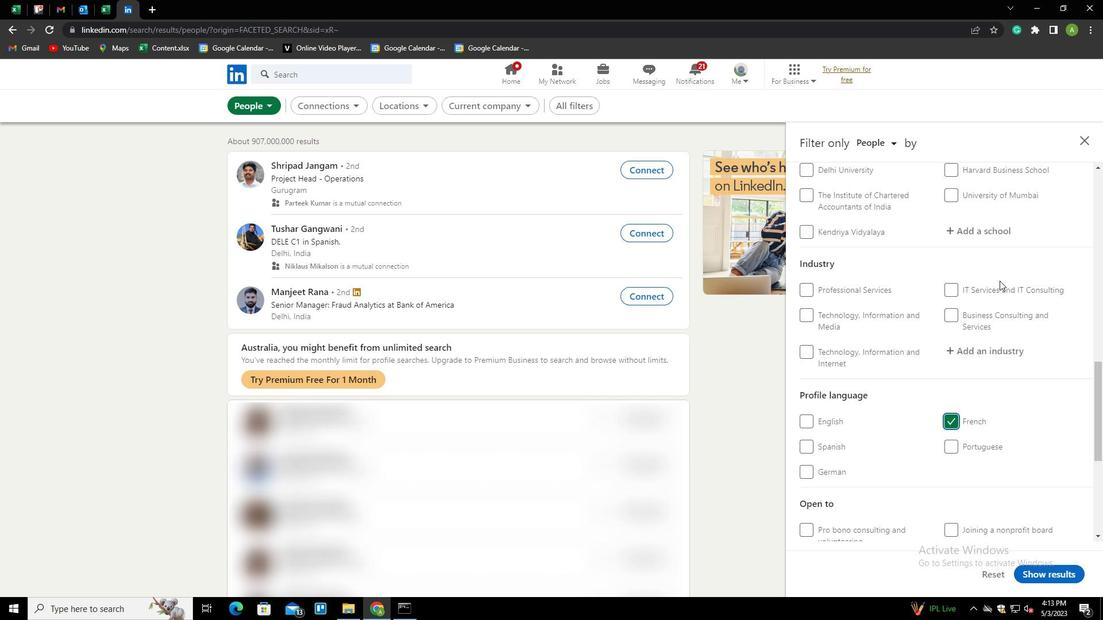 
Action: Mouse scrolled (999, 281) with delta (0, 0)
Screenshot: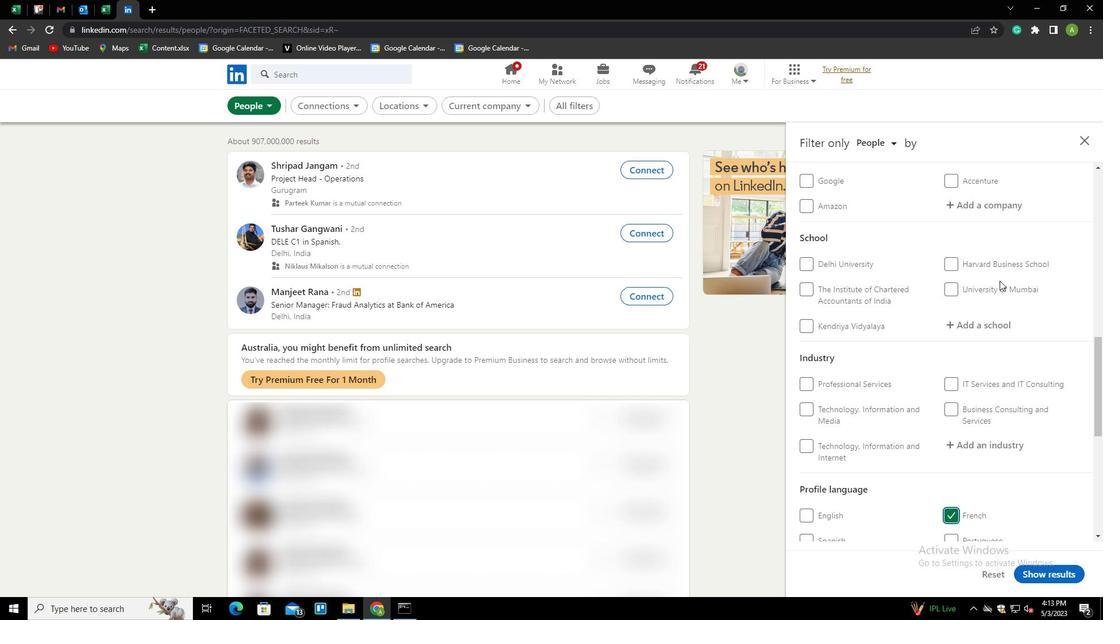 
Action: Mouse scrolled (999, 281) with delta (0, 0)
Screenshot: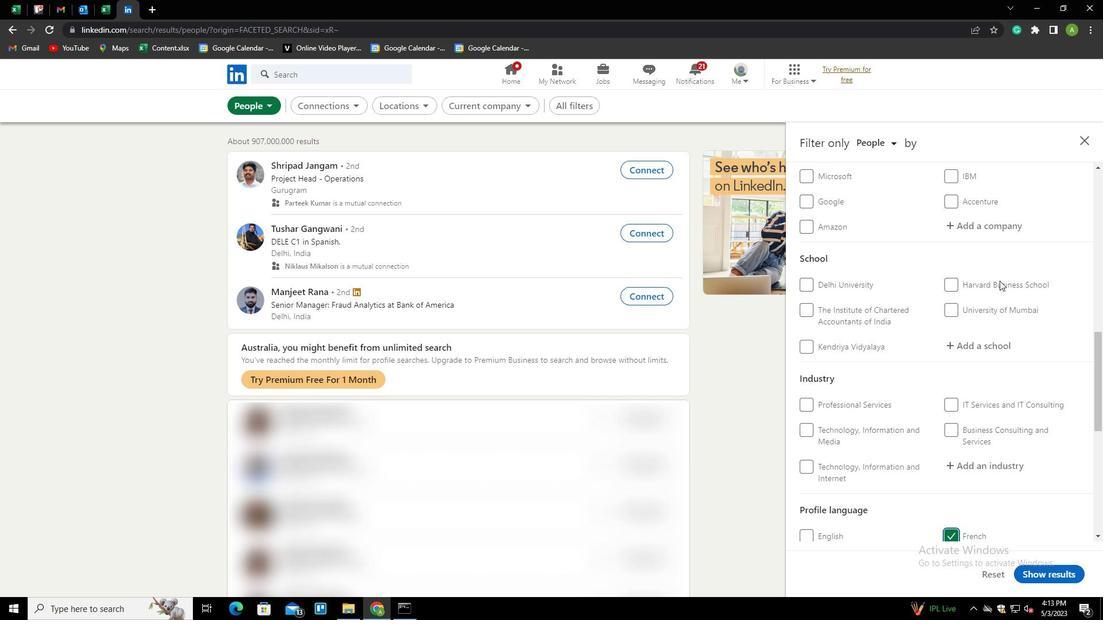 
Action: Mouse moved to (994, 290)
Screenshot: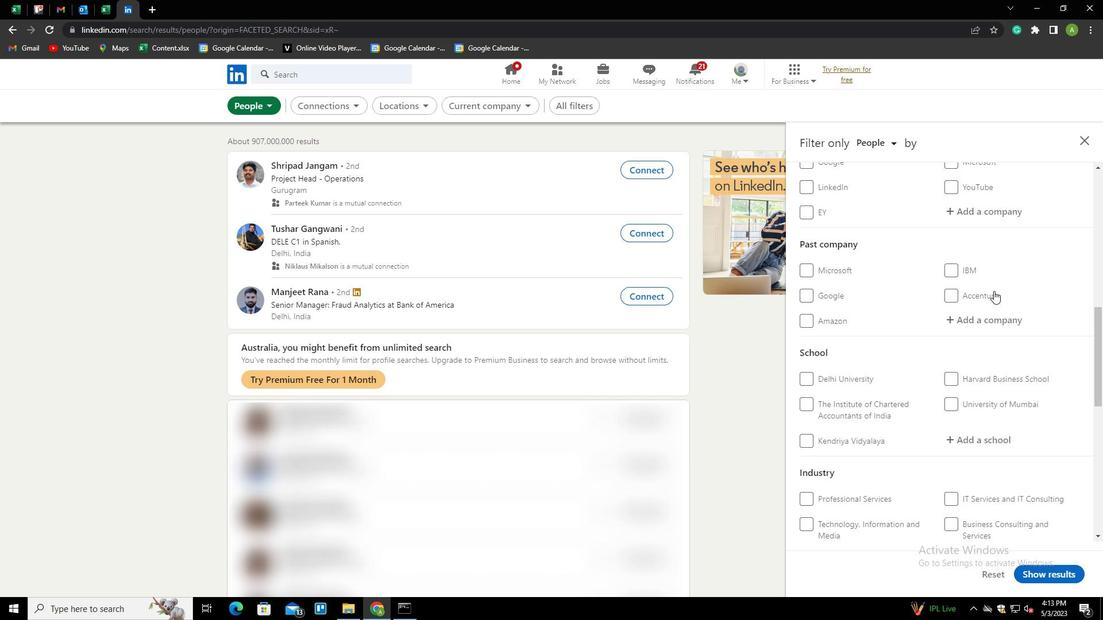 
Action: Mouse scrolled (994, 291) with delta (0, 0)
Screenshot: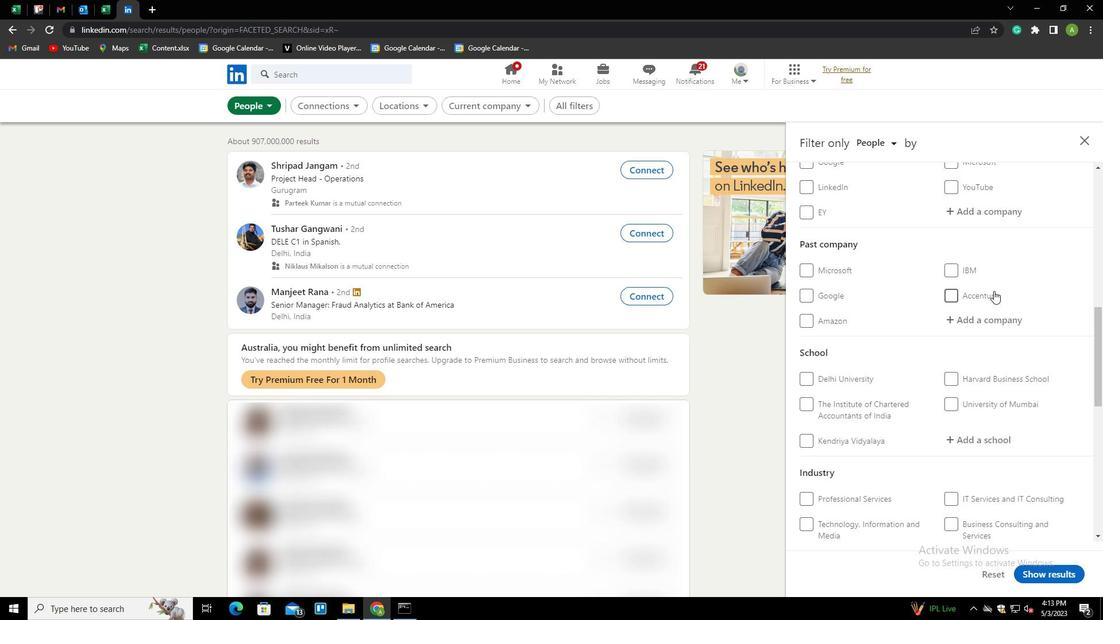
Action: Mouse moved to (980, 264)
Screenshot: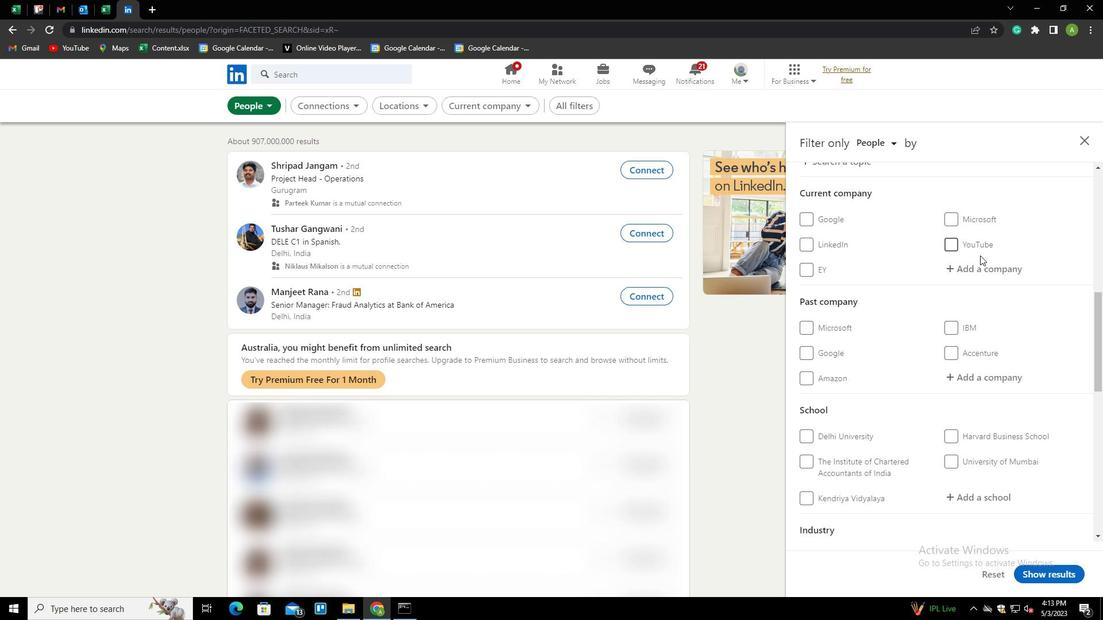 
Action: Mouse pressed left at (980, 264)
Screenshot: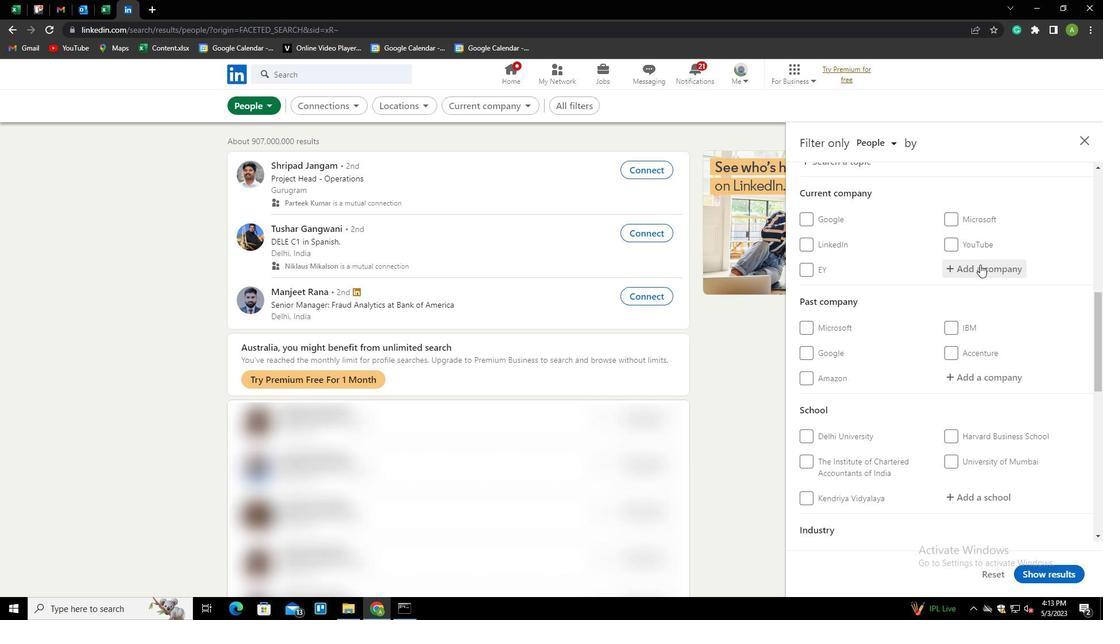 
Action: Key pressed <Key.shift>ALLIANZ<Key.space><Key.shift>TECHNOLOGY<Key.down><Key.enter>
Screenshot: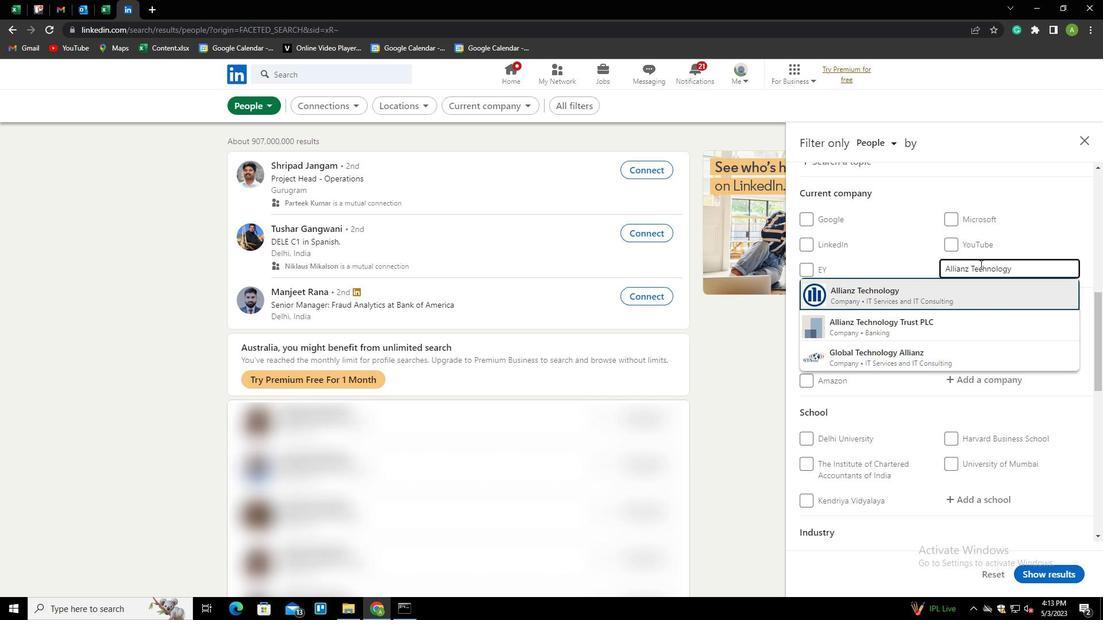 
Action: Mouse scrolled (980, 264) with delta (0, 0)
Screenshot: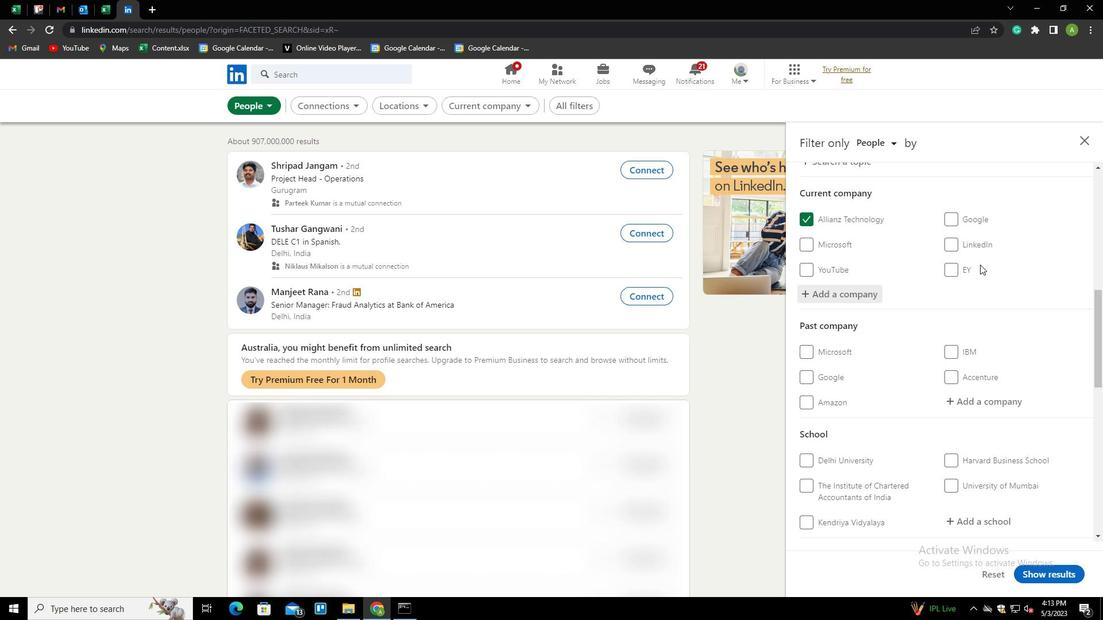 
Action: Mouse scrolled (980, 264) with delta (0, 0)
Screenshot: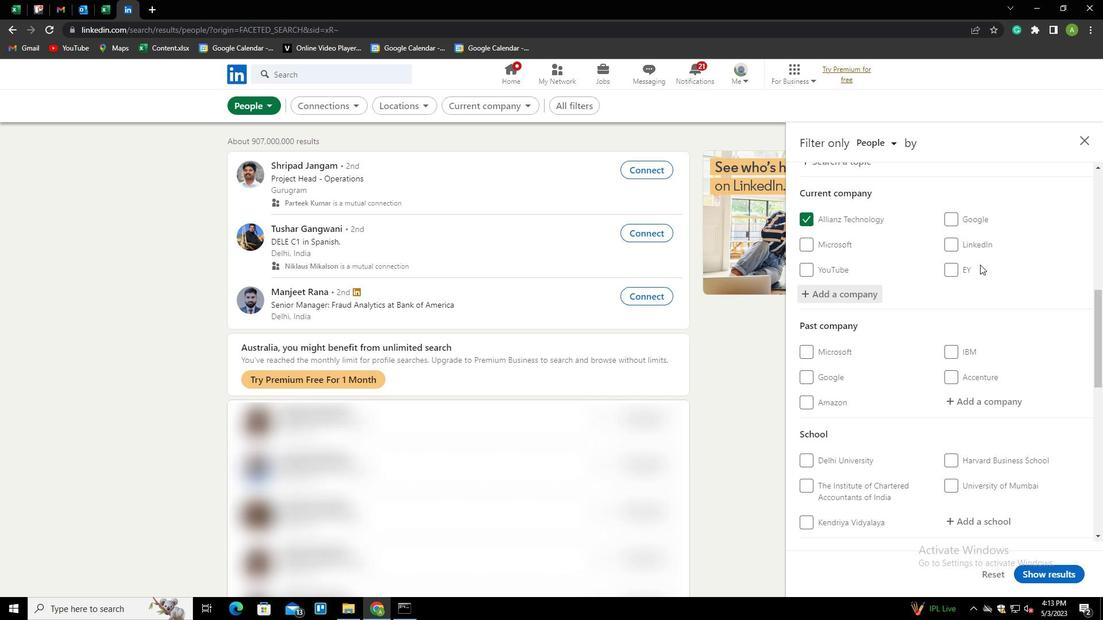 
Action: Mouse scrolled (980, 264) with delta (0, 0)
Screenshot: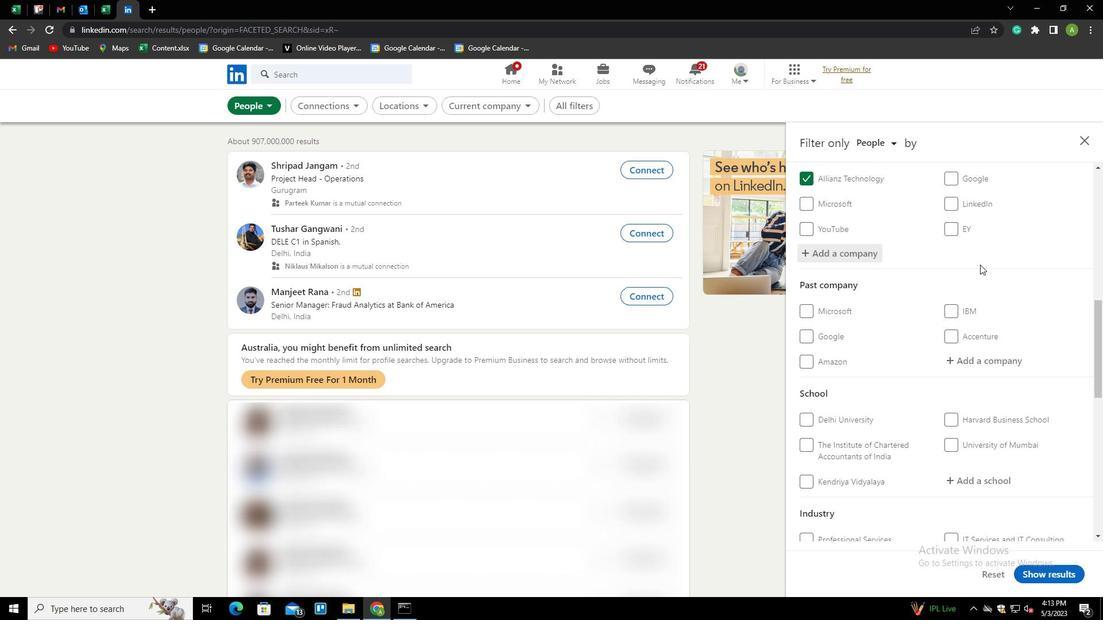 
Action: Mouse moved to (969, 345)
Screenshot: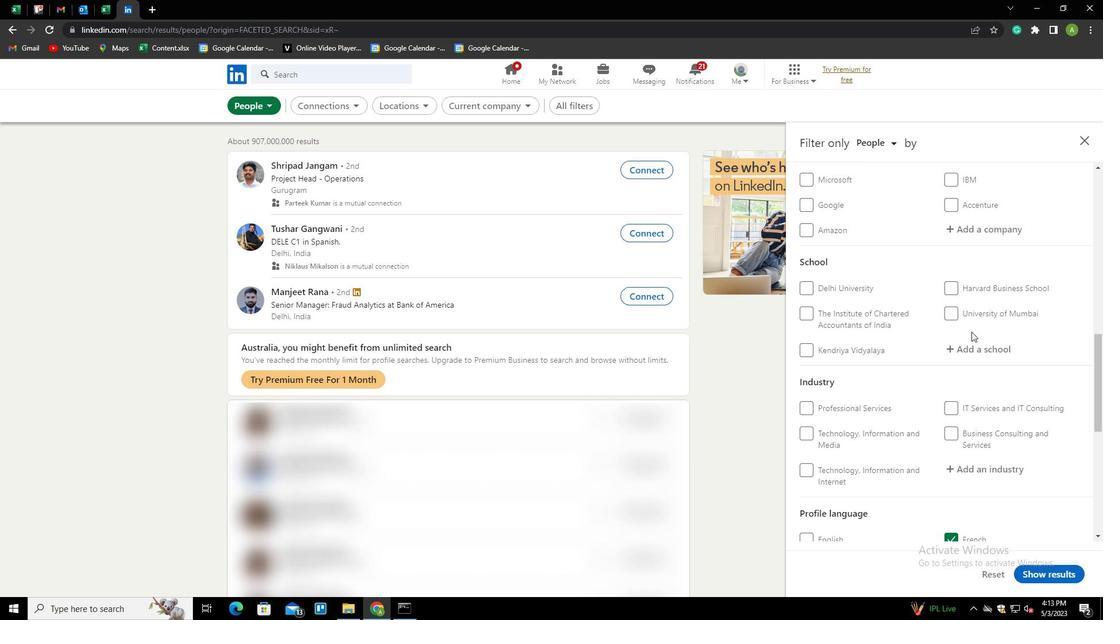 
Action: Mouse pressed left at (969, 345)
Screenshot: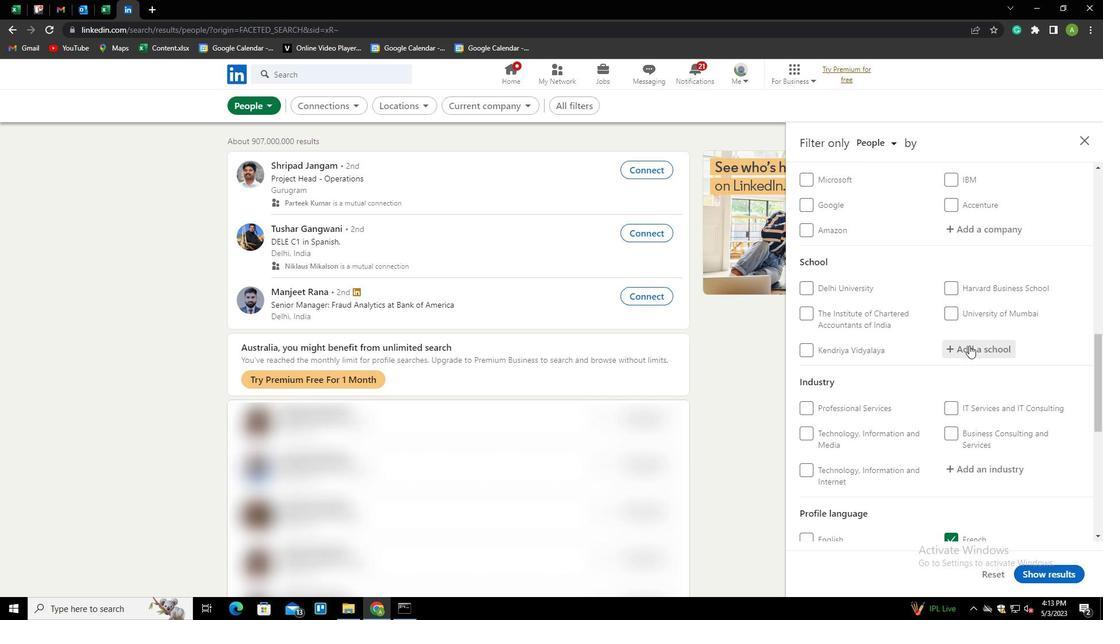 
Action: Key pressed <Key.shift>INDIAN<Key.space><Key.shift>INSTITUTE<Key.space><Key.shift>OF<Key.space><Key.shift>BUSINESS<Key.space><Key.shift>MANAGEMENT<Key.down><Key.down><Key.space><Key.shift>AND<Key.space><Key.down><Key.enter>
Screenshot: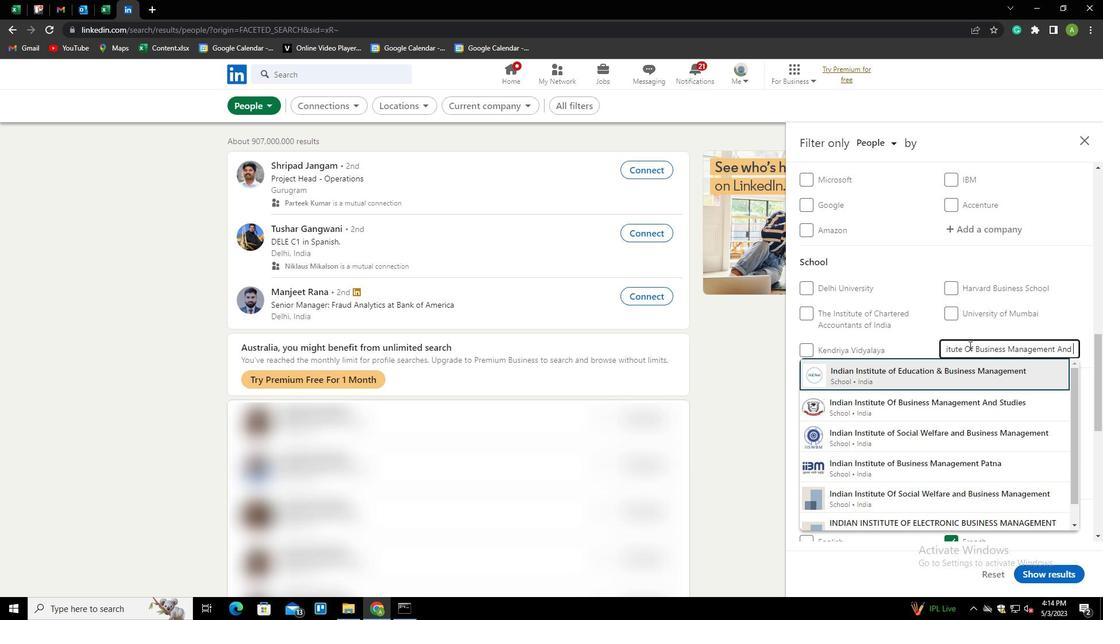
Action: Mouse scrolled (969, 345) with delta (0, 0)
Screenshot: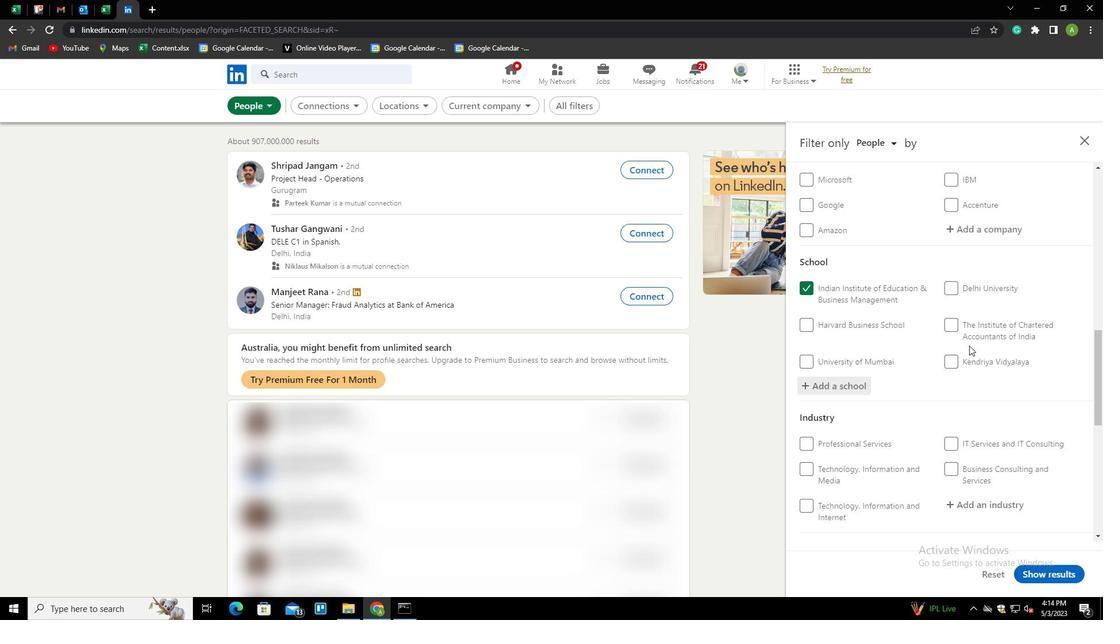 
Action: Mouse scrolled (969, 345) with delta (0, 0)
Screenshot: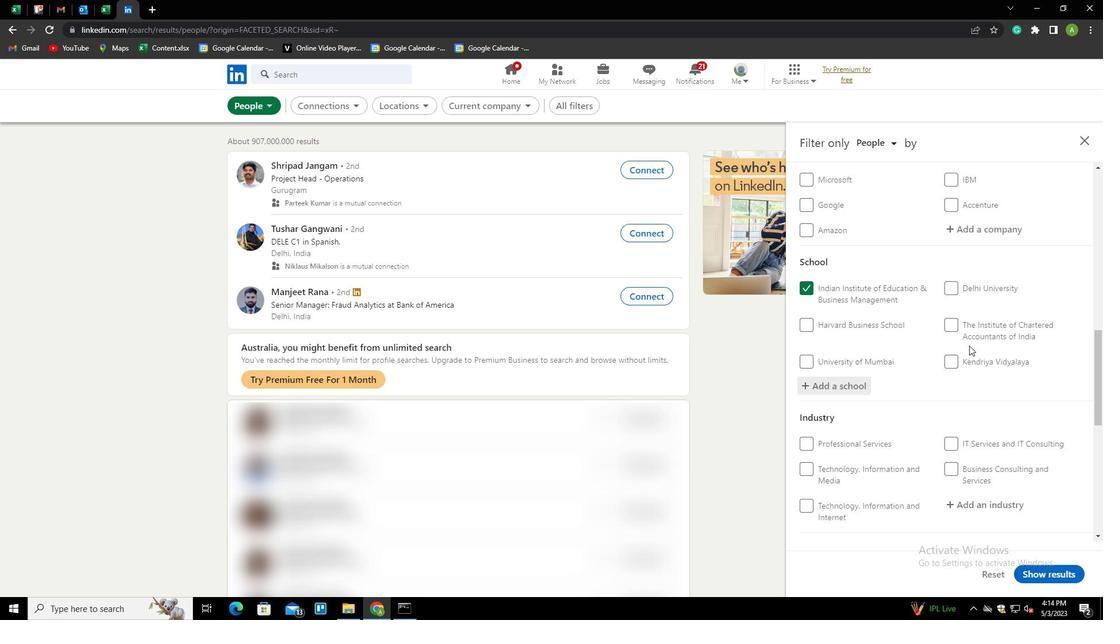 
Action: Mouse scrolled (969, 345) with delta (0, 0)
Screenshot: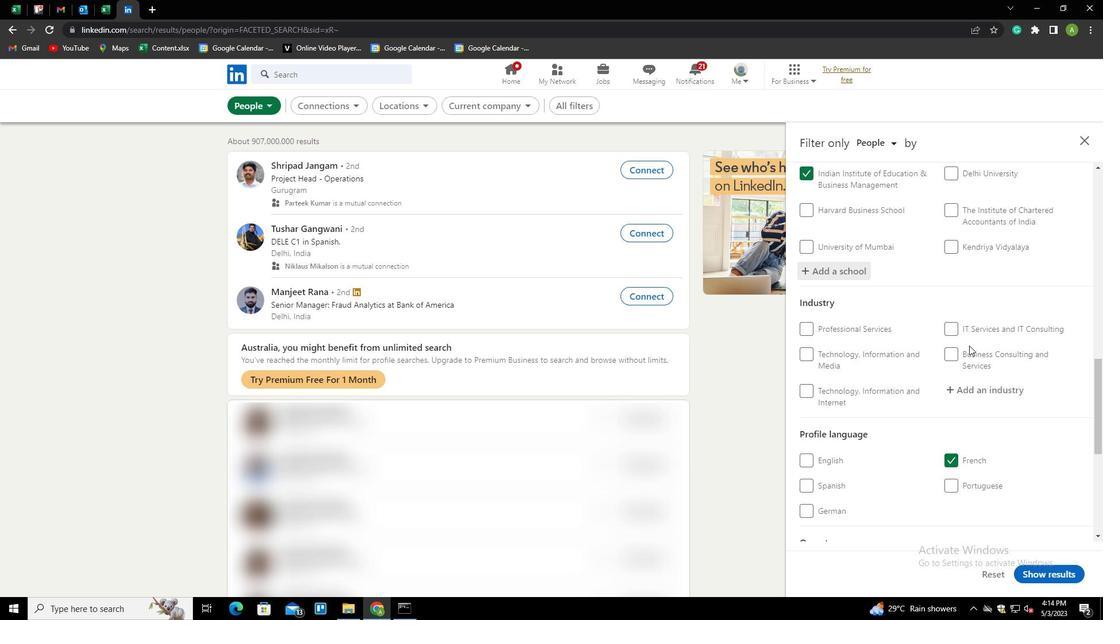 
Action: Mouse scrolled (969, 345) with delta (0, 0)
Screenshot: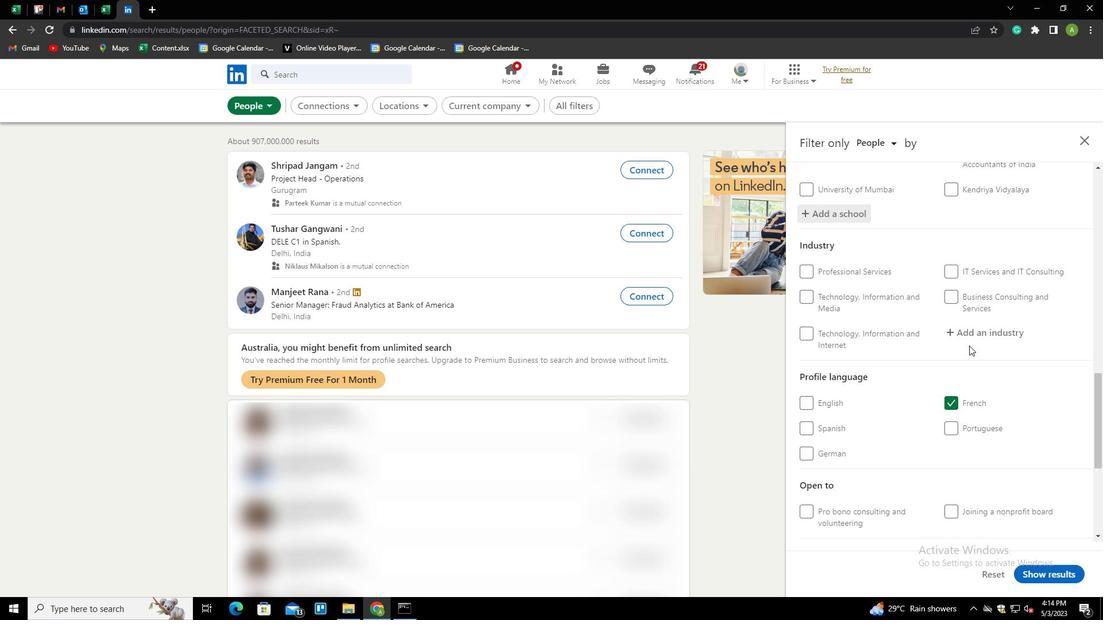 
Action: Mouse scrolled (969, 345) with delta (0, 0)
Screenshot: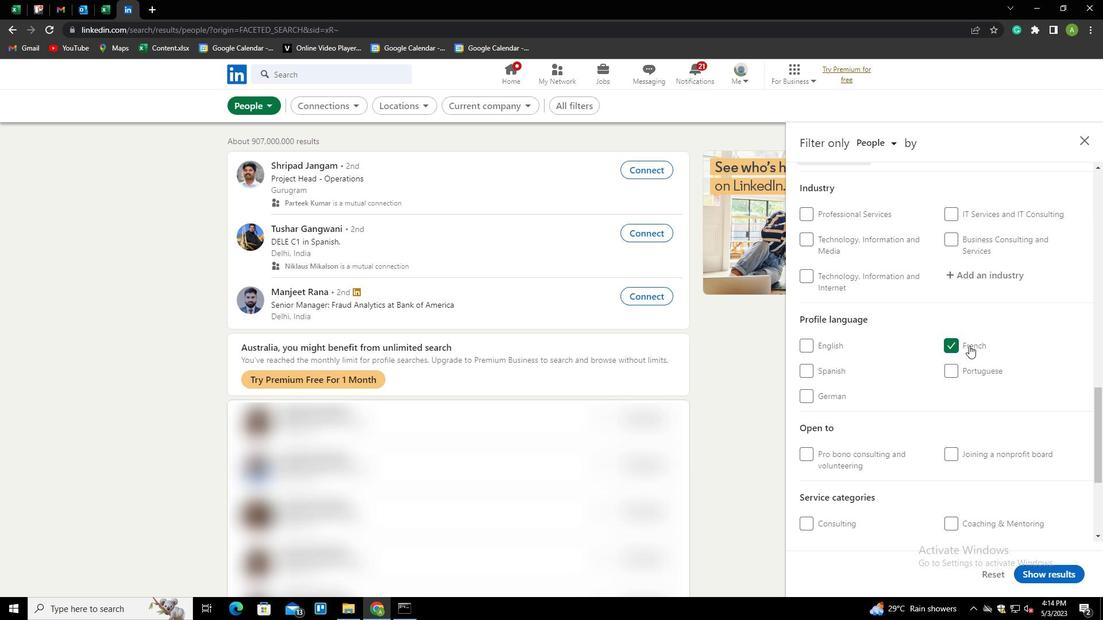 
Action: Mouse moved to (967, 213)
Screenshot: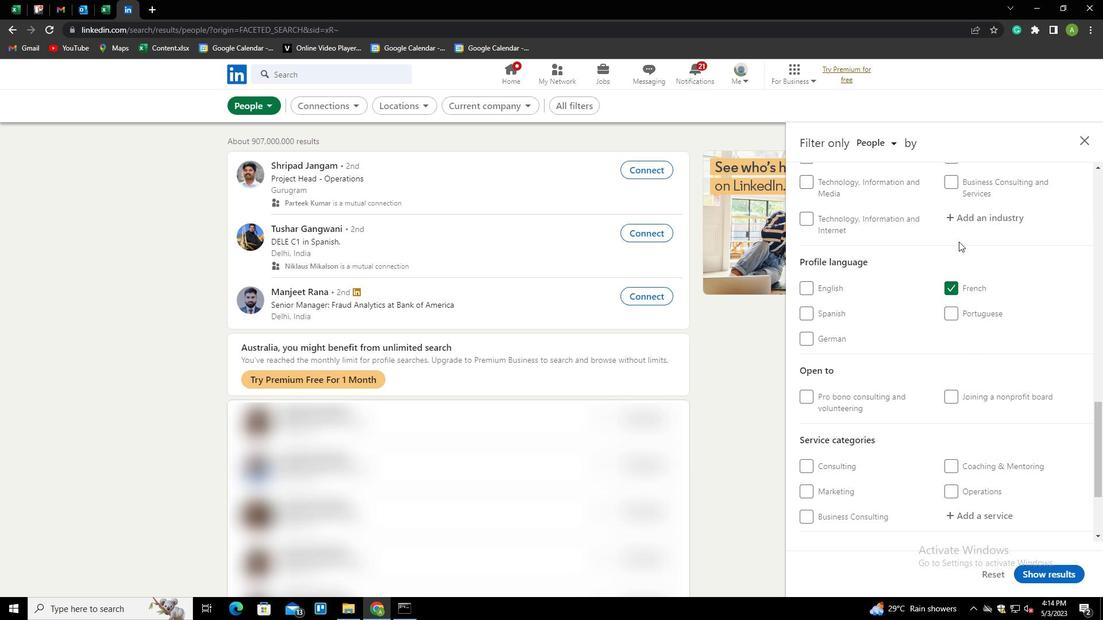 
Action: Mouse pressed left at (967, 213)
Screenshot: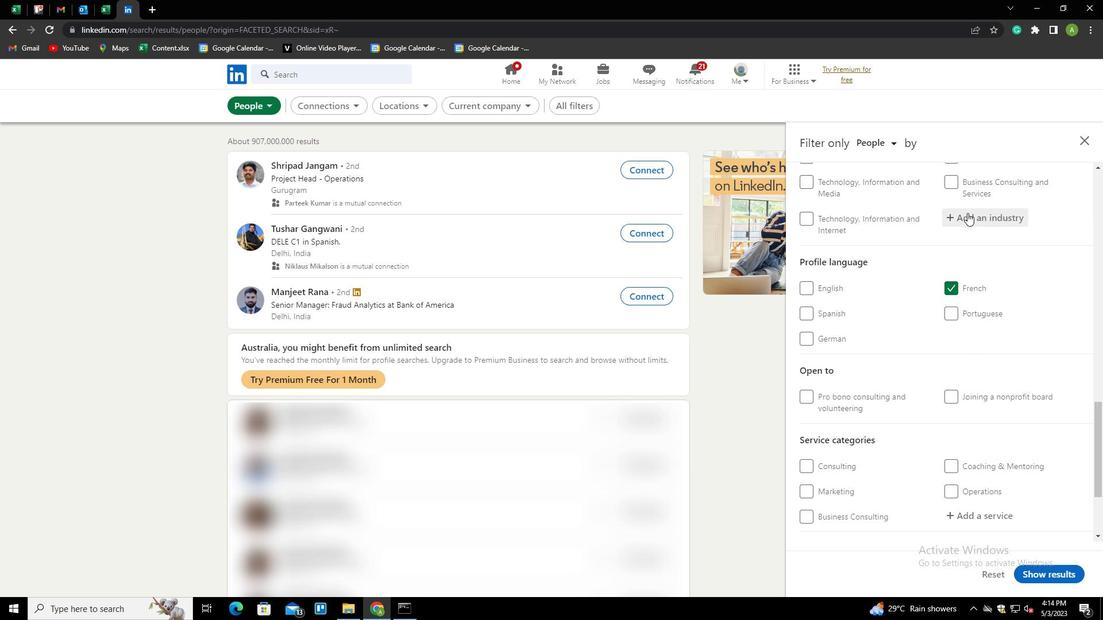 
Action: Mouse moved to (971, 215)
Screenshot: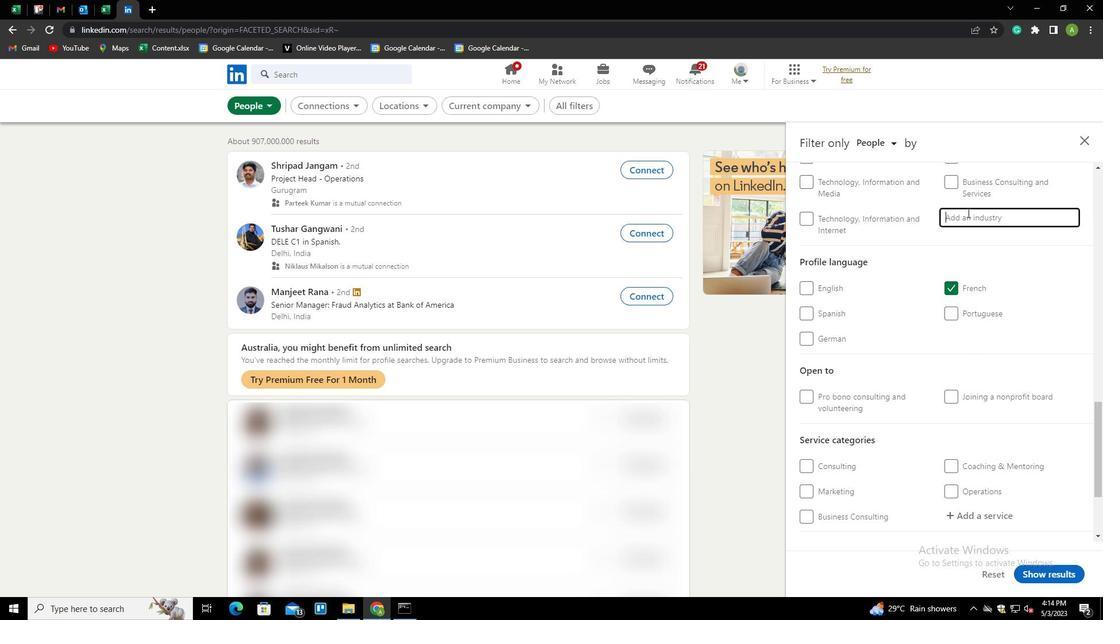 
Action: Mouse pressed left at (971, 215)
Screenshot: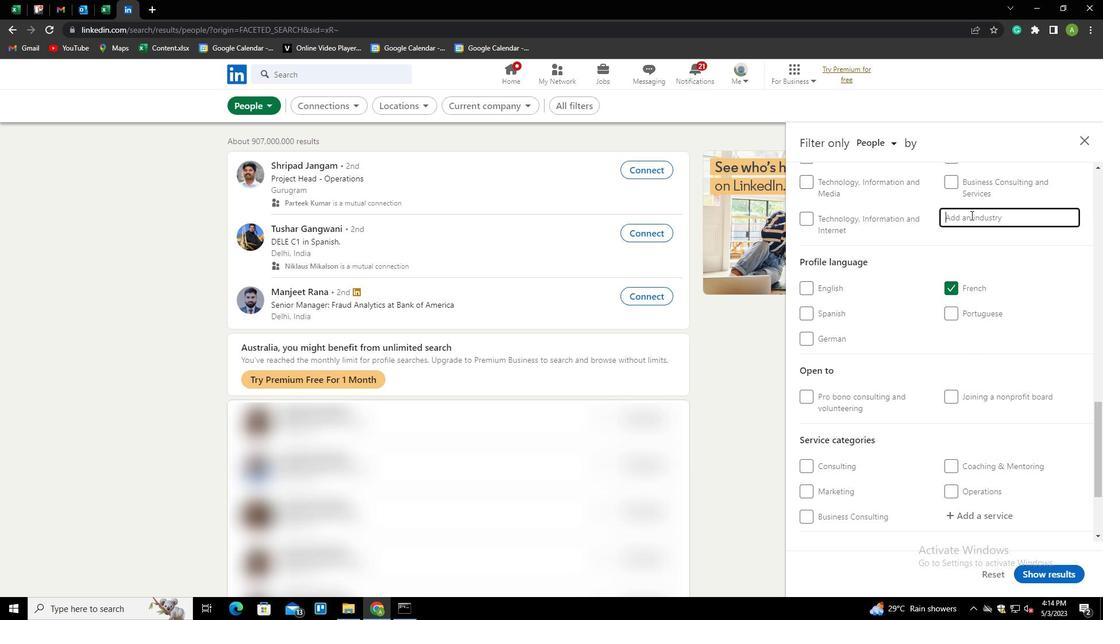 
Action: Key pressed <Key.shift>MOVIES<Key.space>AND<Key.down><Key.down><Key.enter>
Screenshot: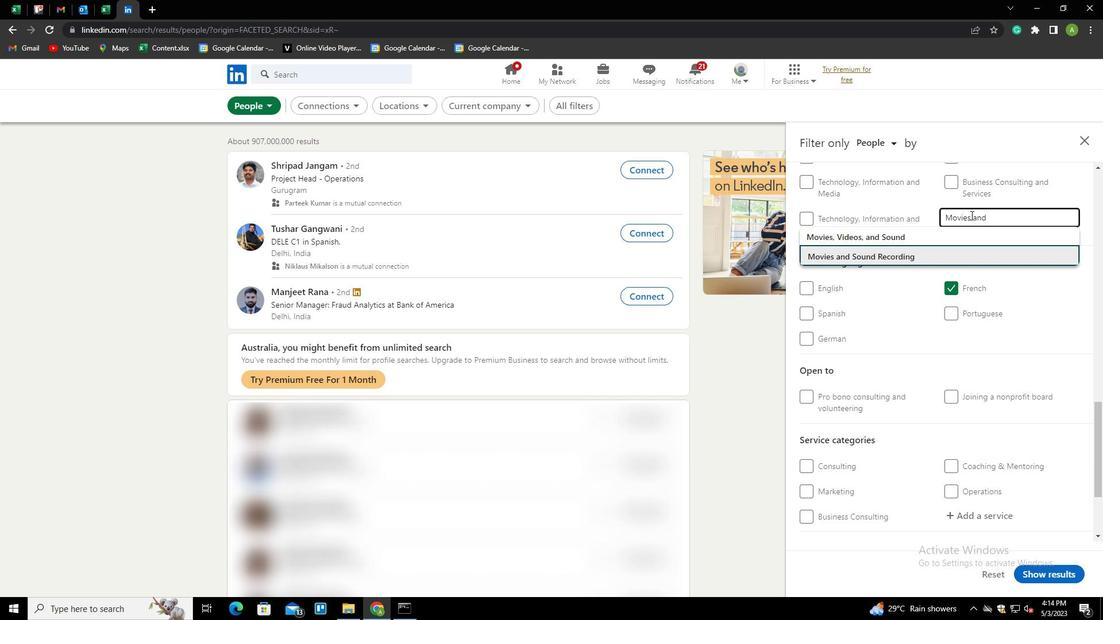 
Action: Mouse scrolled (971, 214) with delta (0, 0)
Screenshot: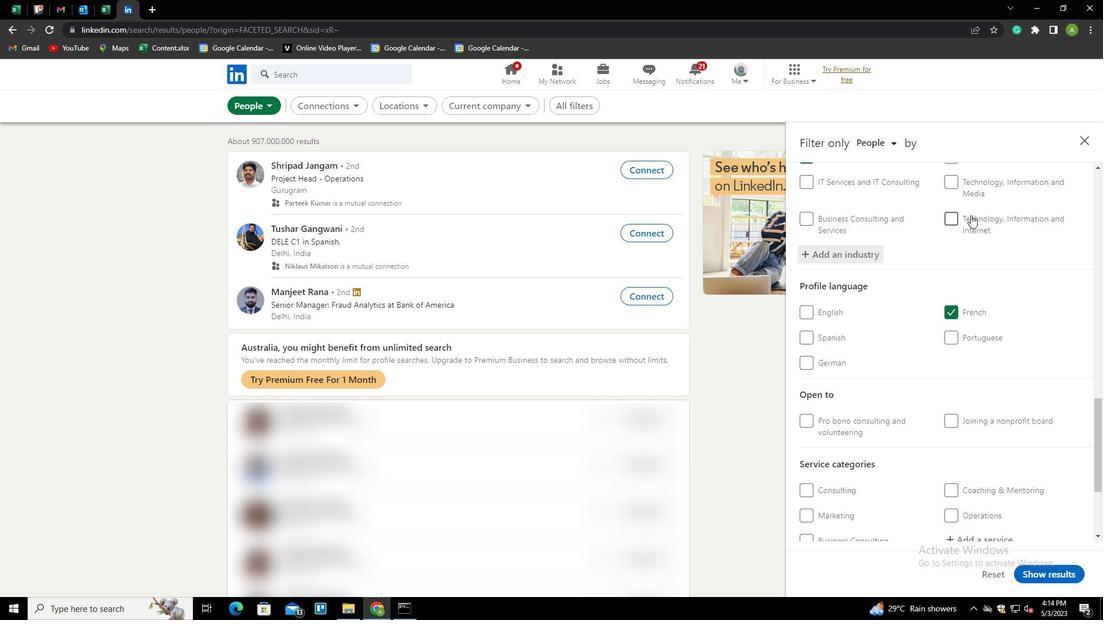 
Action: Mouse scrolled (971, 214) with delta (0, 0)
Screenshot: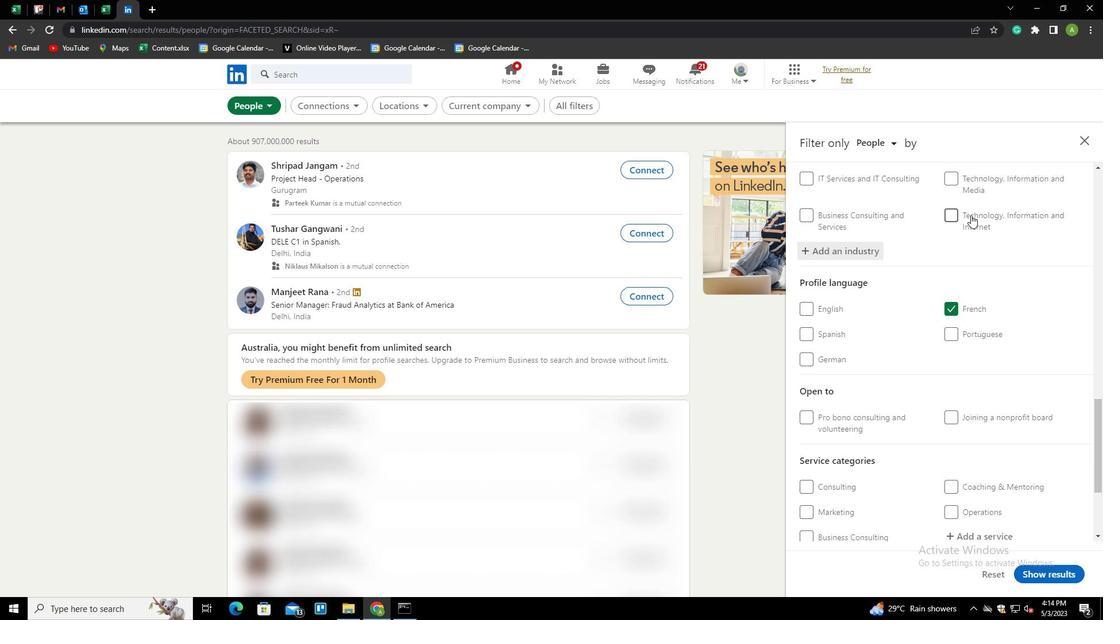 
Action: Mouse scrolled (971, 214) with delta (0, 0)
Screenshot: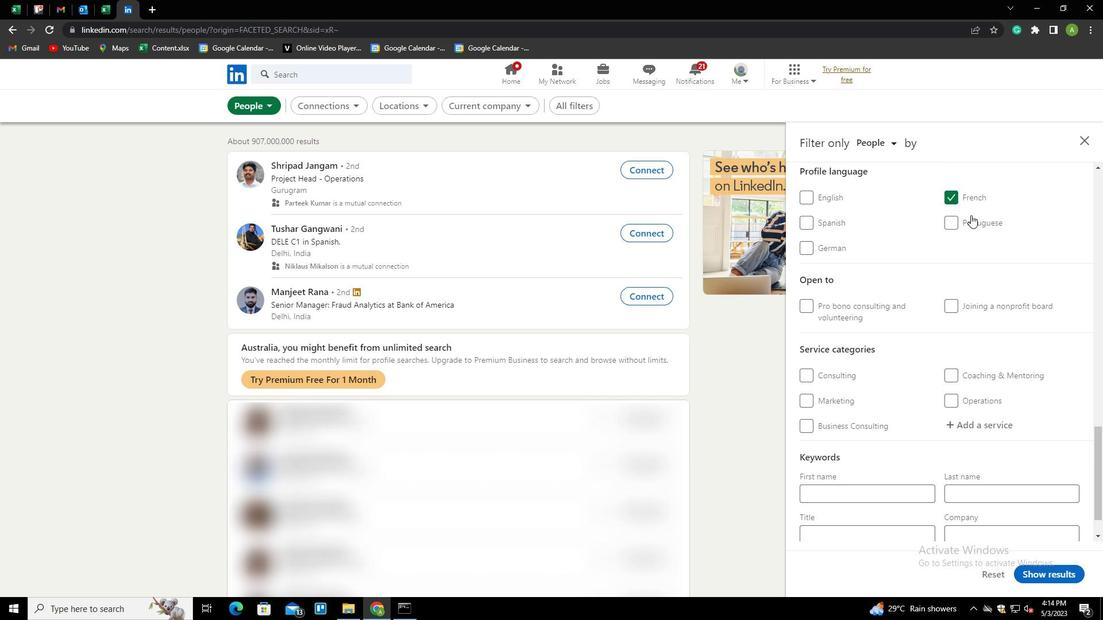 
Action: Mouse scrolled (971, 214) with delta (0, 0)
Screenshot: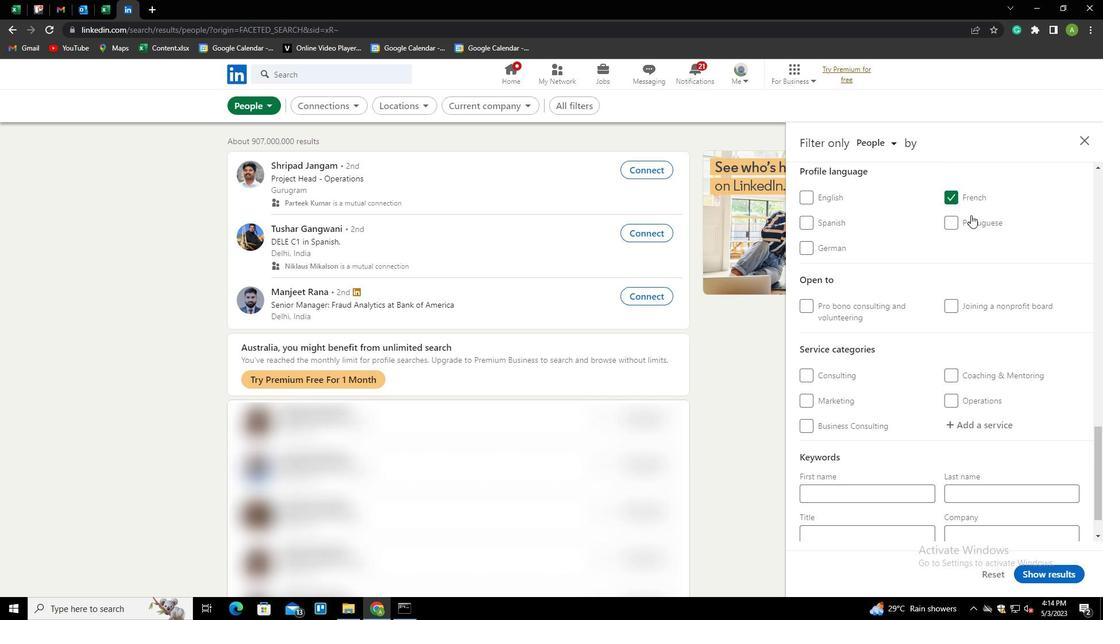 
Action: Mouse moved to (953, 378)
Screenshot: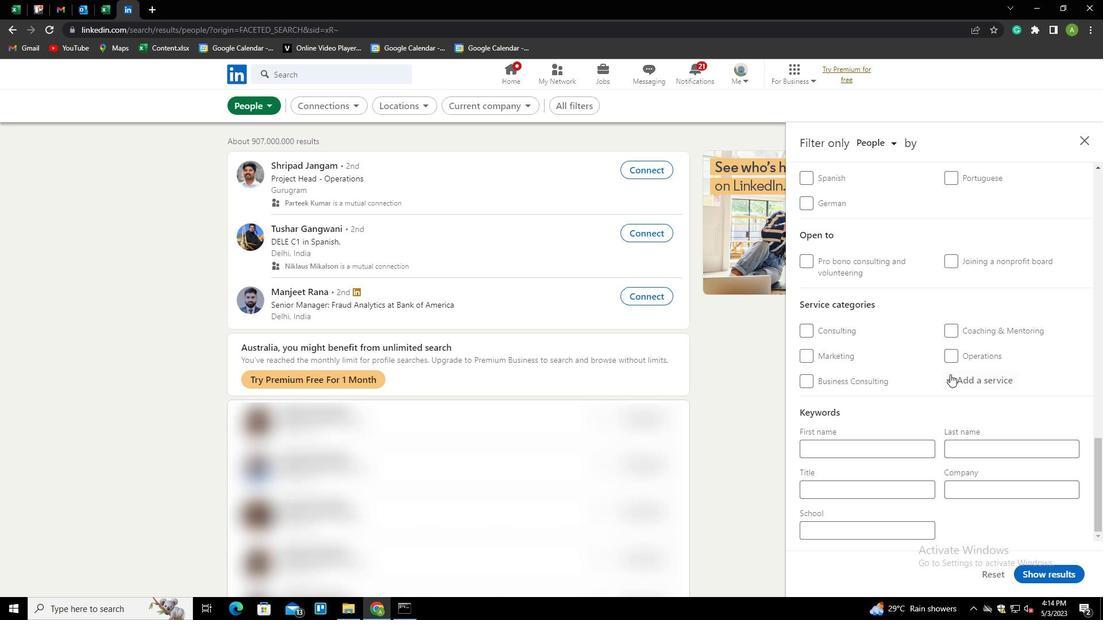 
Action: Mouse pressed left at (953, 378)
Screenshot: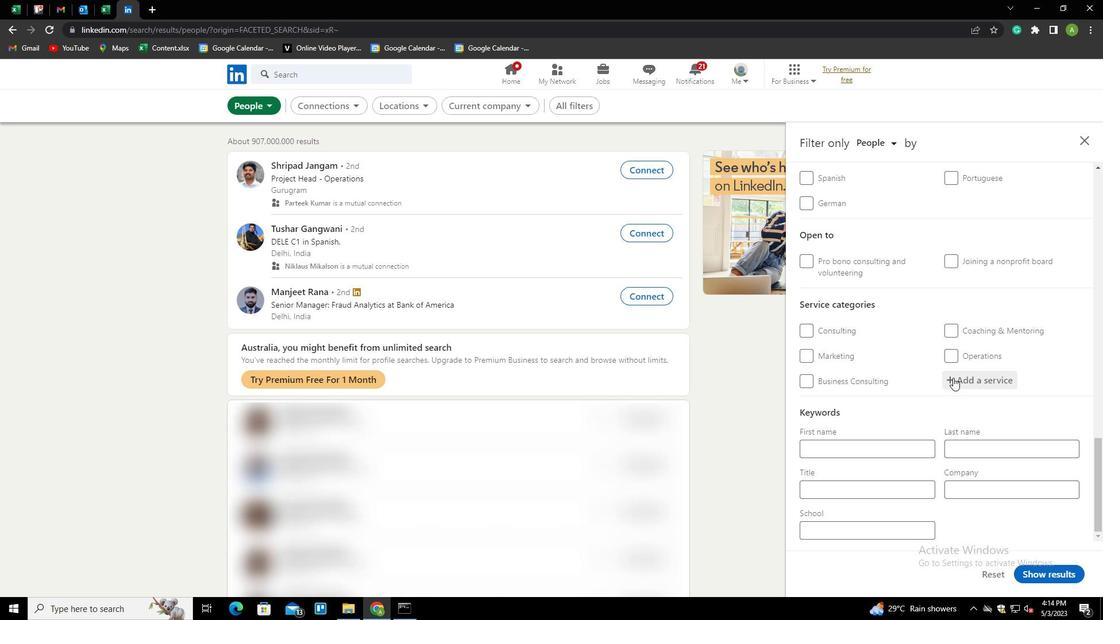 
Action: Mouse moved to (955, 378)
Screenshot: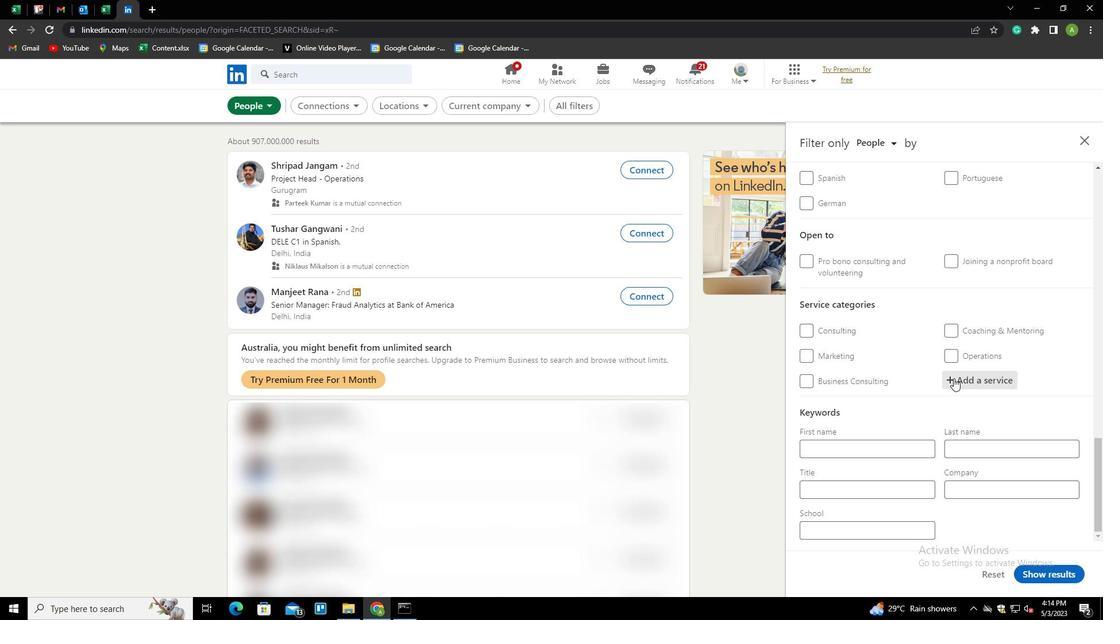 
Action: Key pressed <Key.shift>CONTENT<Key.space><Key.shift>STRATEGY<Key.down><Key.enter>
Screenshot: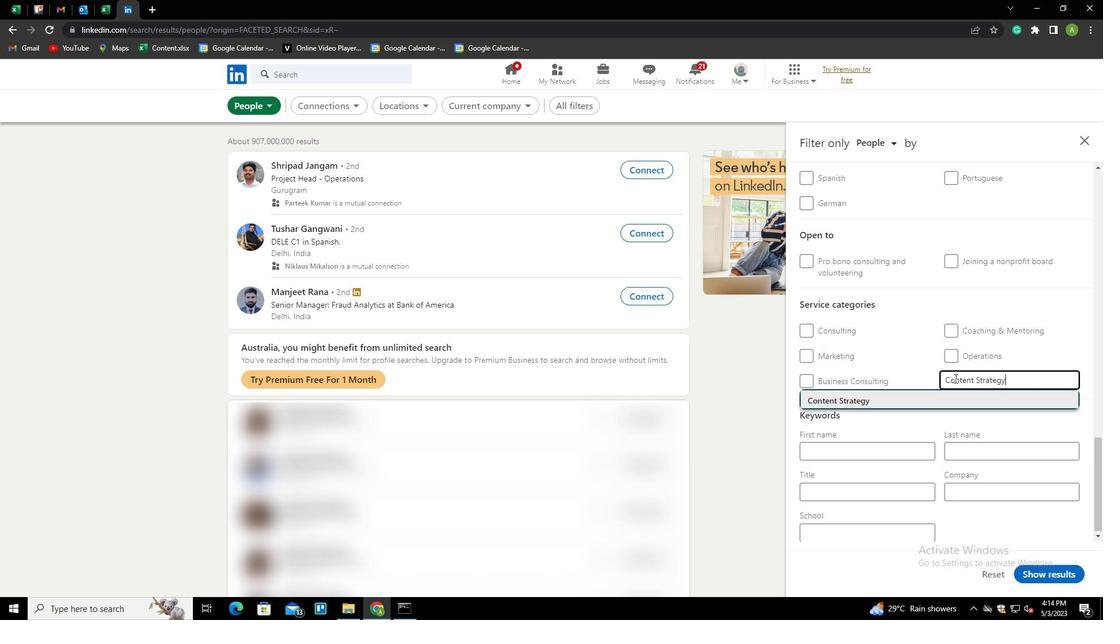 
Action: Mouse scrolled (955, 378) with delta (0, 0)
Screenshot: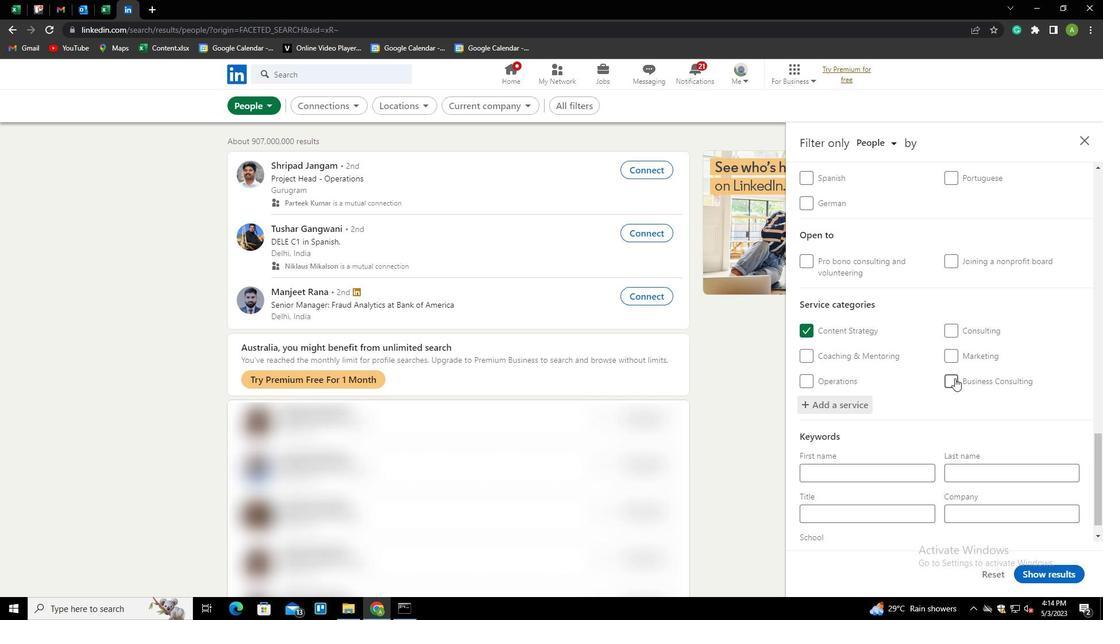
Action: Mouse scrolled (955, 378) with delta (0, 0)
Screenshot: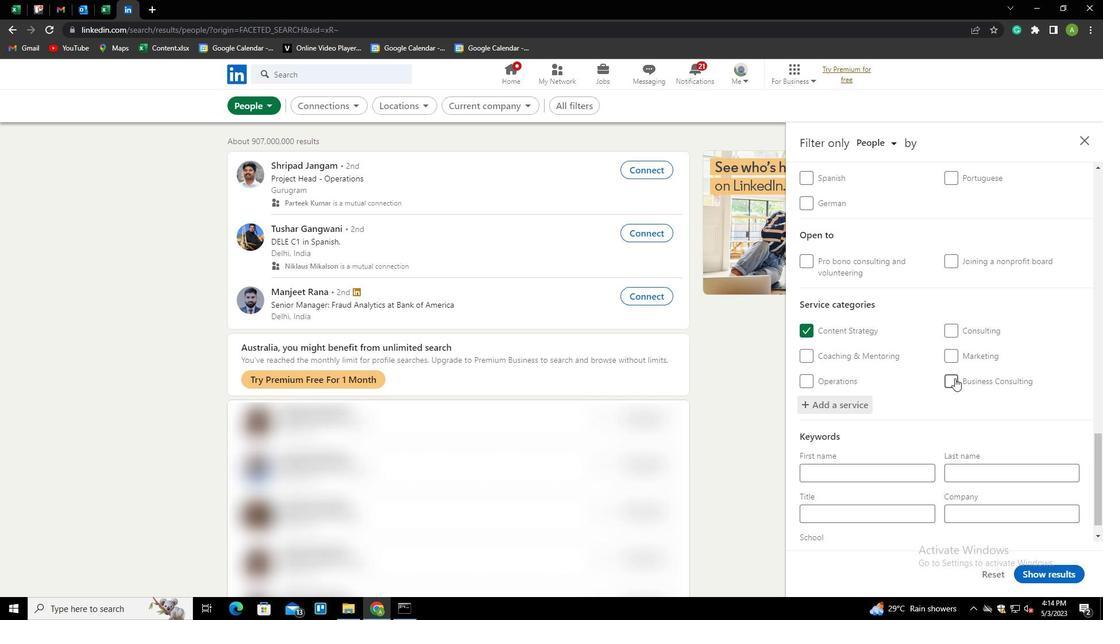 
Action: Mouse moved to (946, 380)
Screenshot: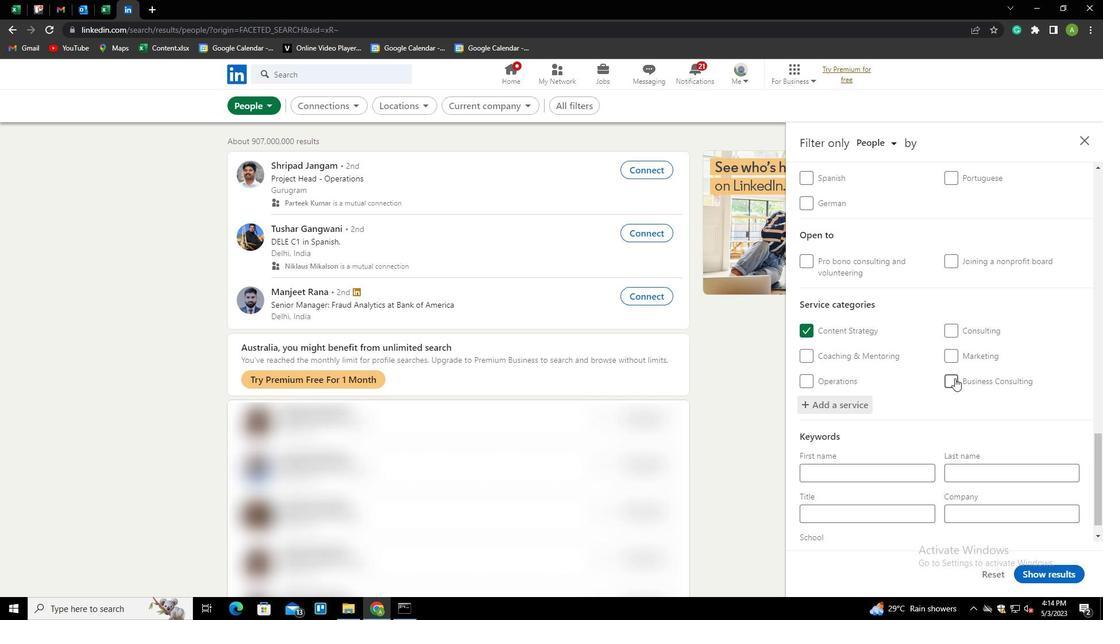
Action: Mouse scrolled (946, 380) with delta (0, 0)
Screenshot: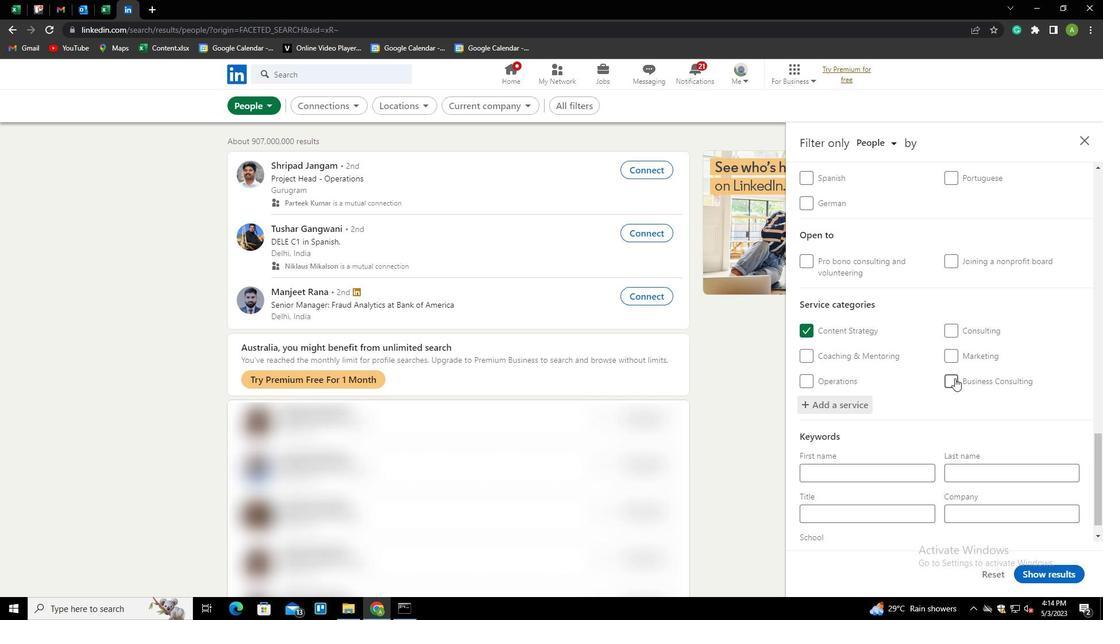 
Action: Mouse moved to (921, 388)
Screenshot: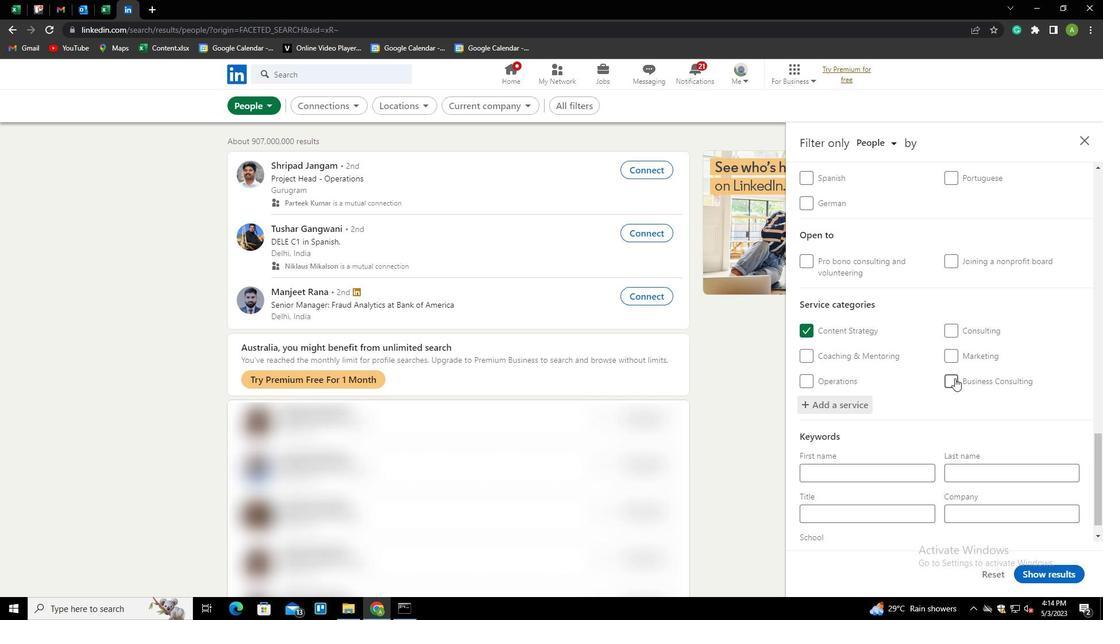 
Action: Mouse scrolled (921, 387) with delta (0, 0)
Screenshot: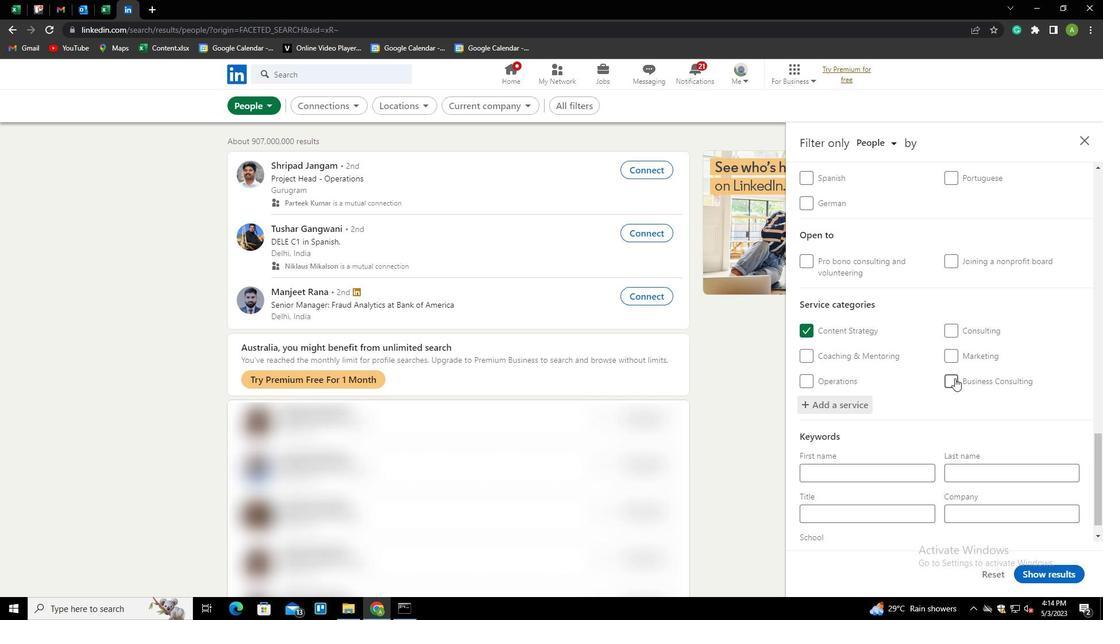 
Action: Mouse moved to (860, 488)
Screenshot: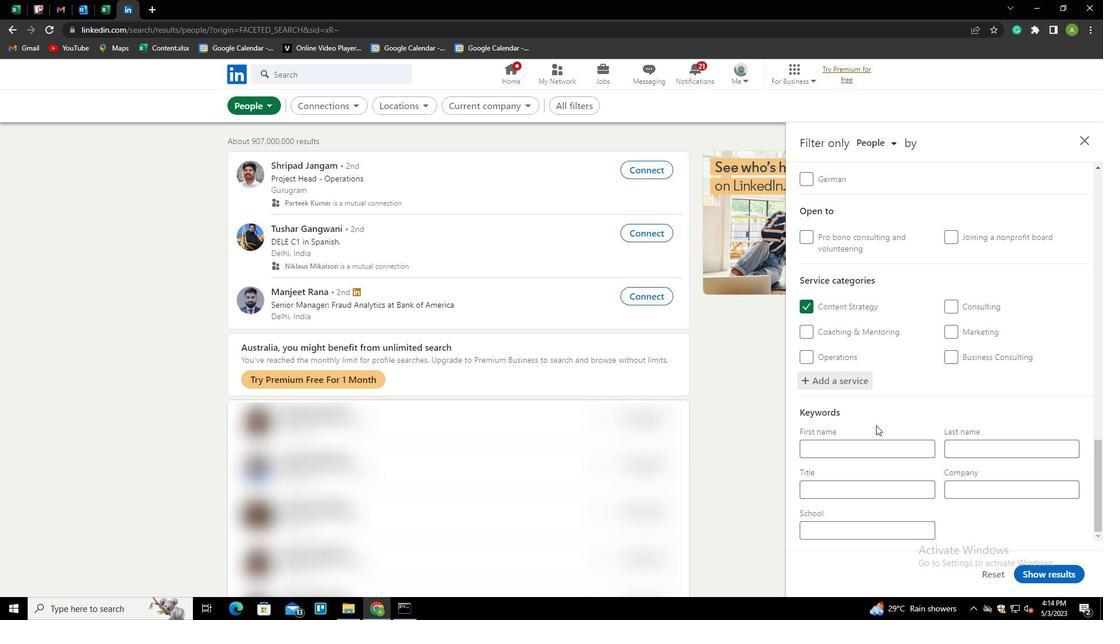 
Action: Mouse pressed left at (860, 488)
Screenshot: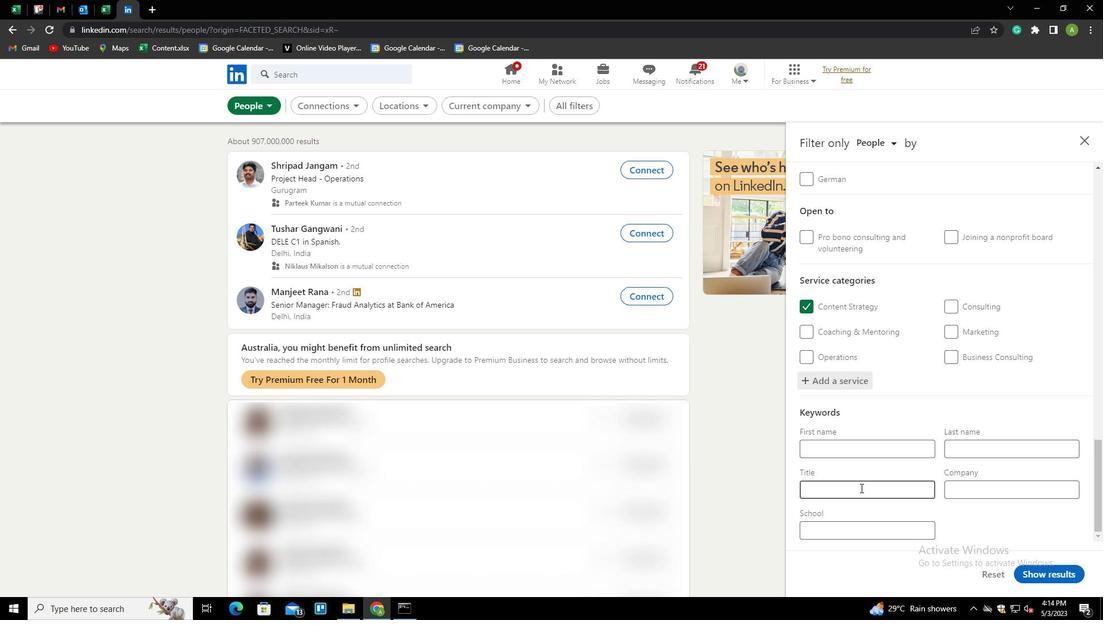 
Action: Key pressed <Key.shift>WEIDER
Screenshot: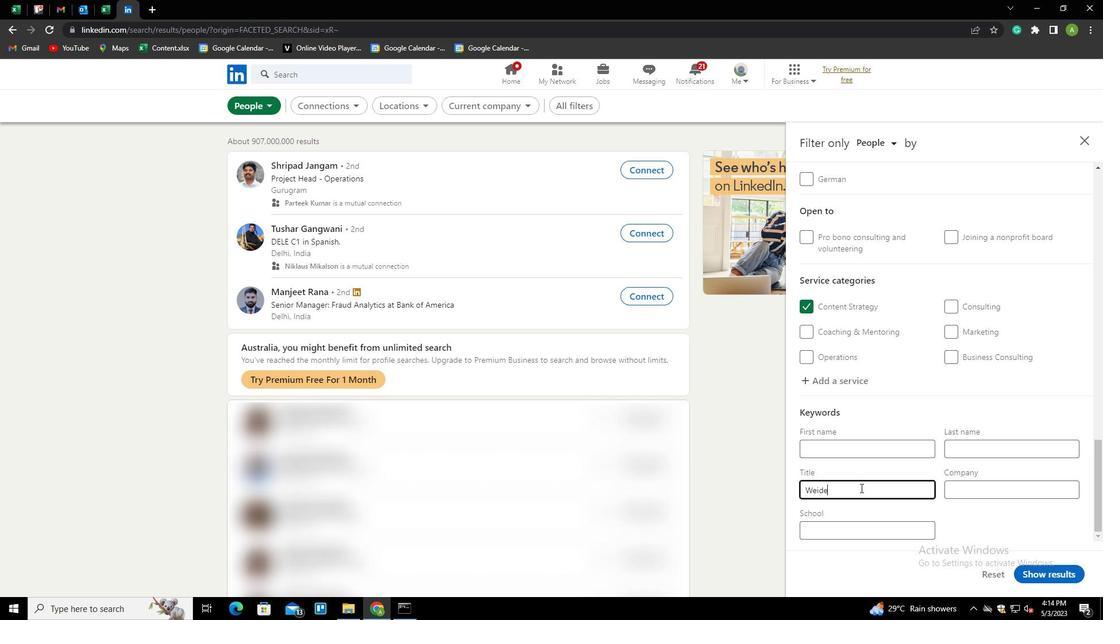 
Action: Mouse moved to (987, 516)
Screenshot: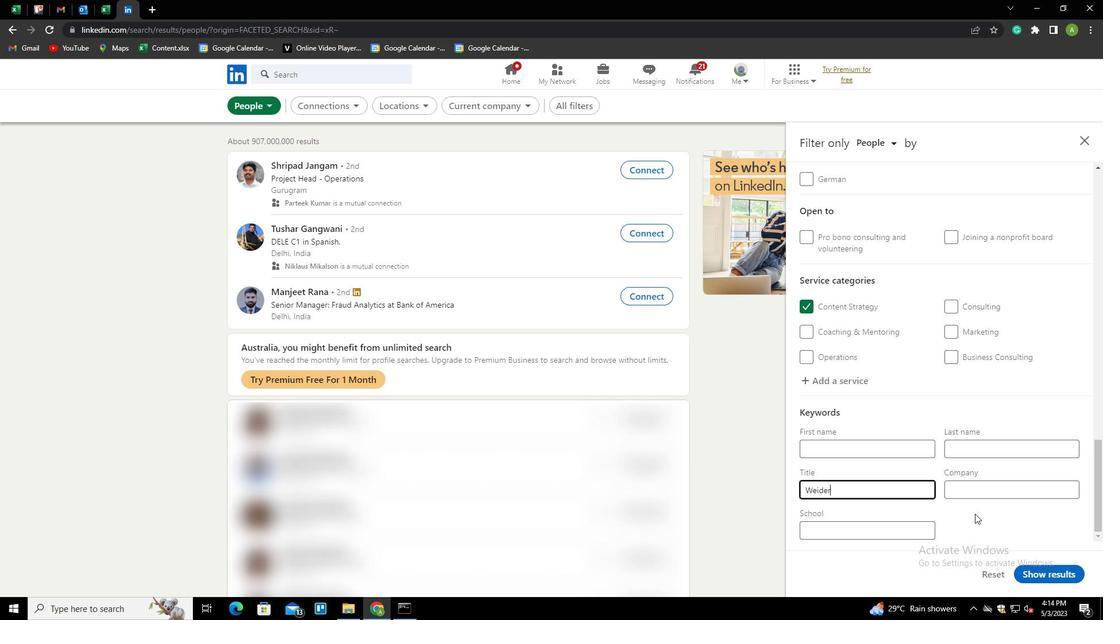
Action: Mouse pressed left at (987, 516)
Screenshot: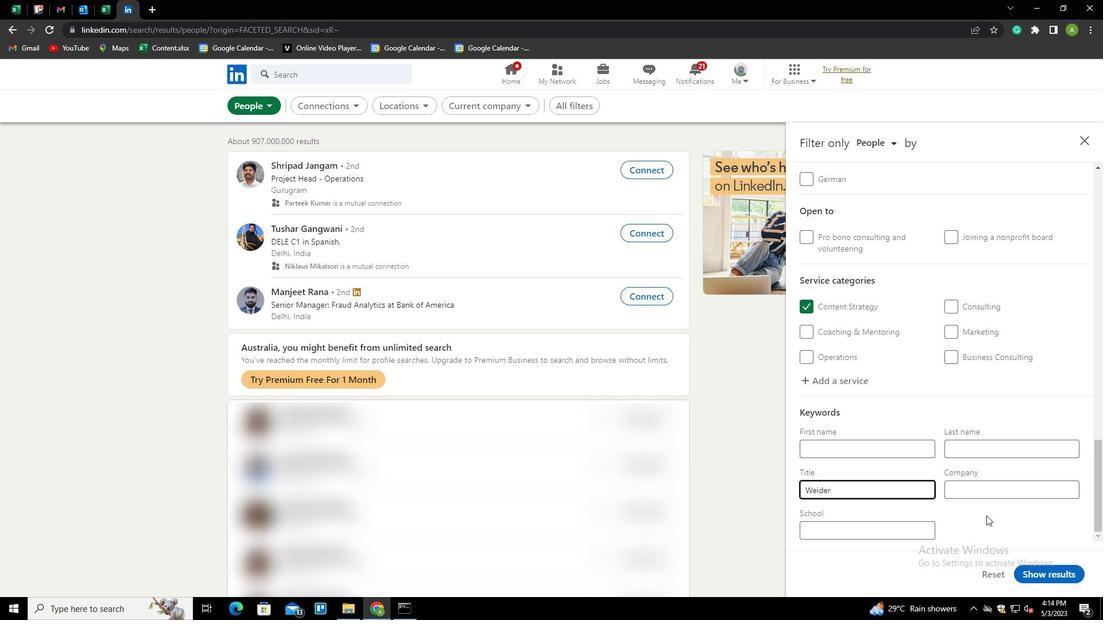 
Action: Mouse moved to (1045, 574)
Screenshot: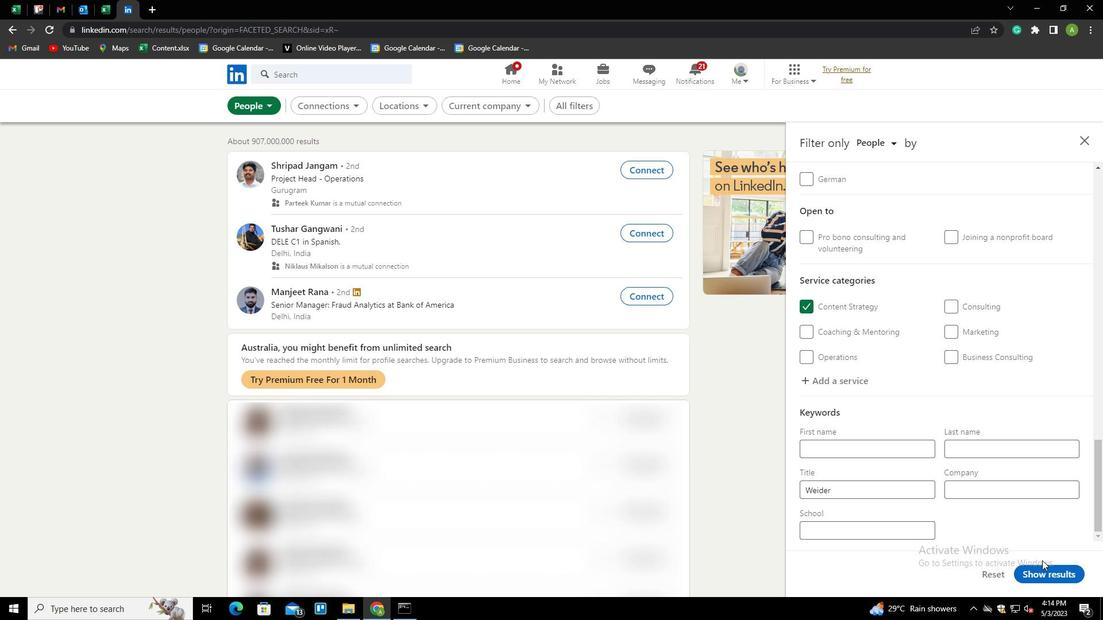 
Action: Mouse pressed left at (1045, 574)
Screenshot: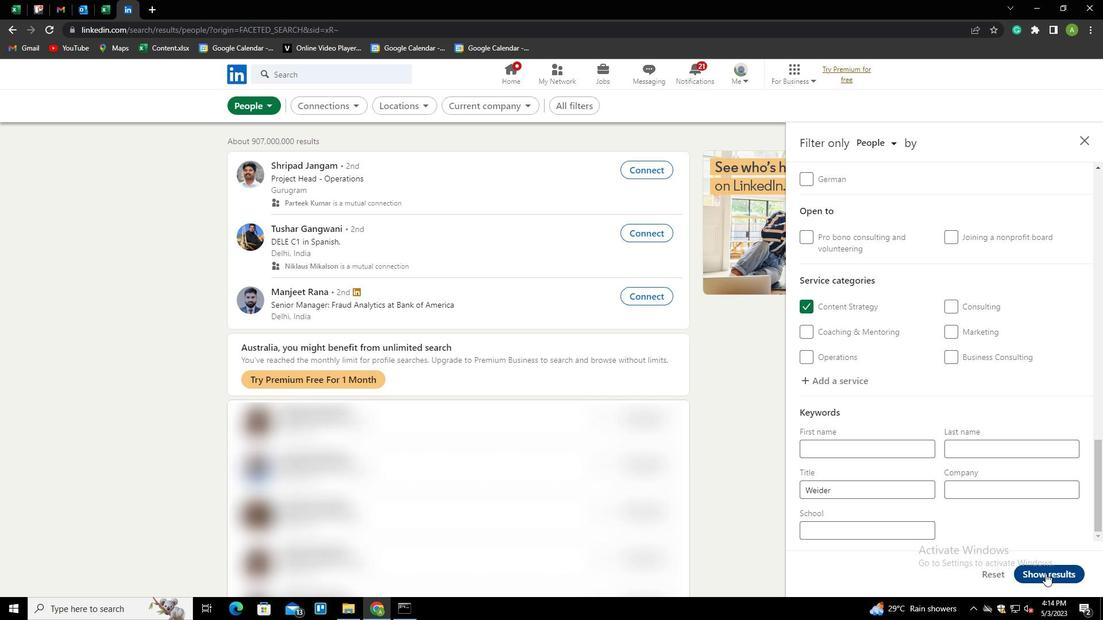 
